 Task: Add team members to the newly created team and define their roles (e.g., statistician, data scientist).
Action: Mouse moved to (113, 339)
Screenshot: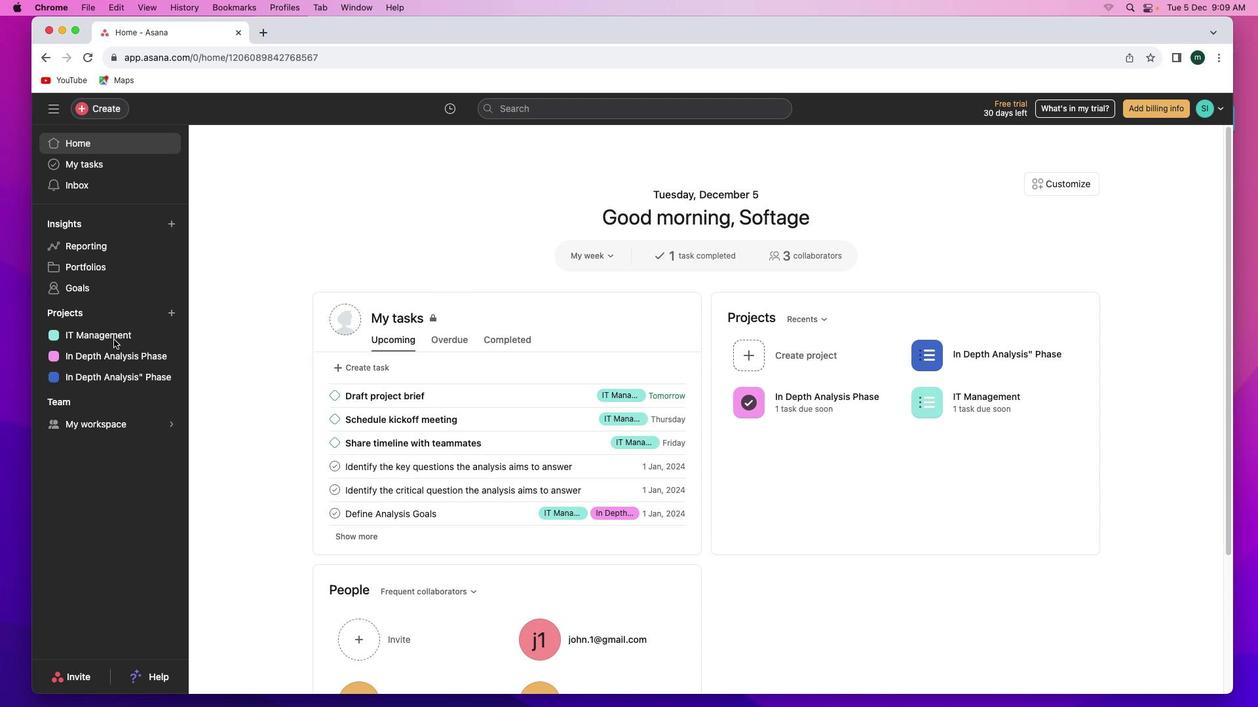 
Action: Mouse pressed left at (113, 339)
Screenshot: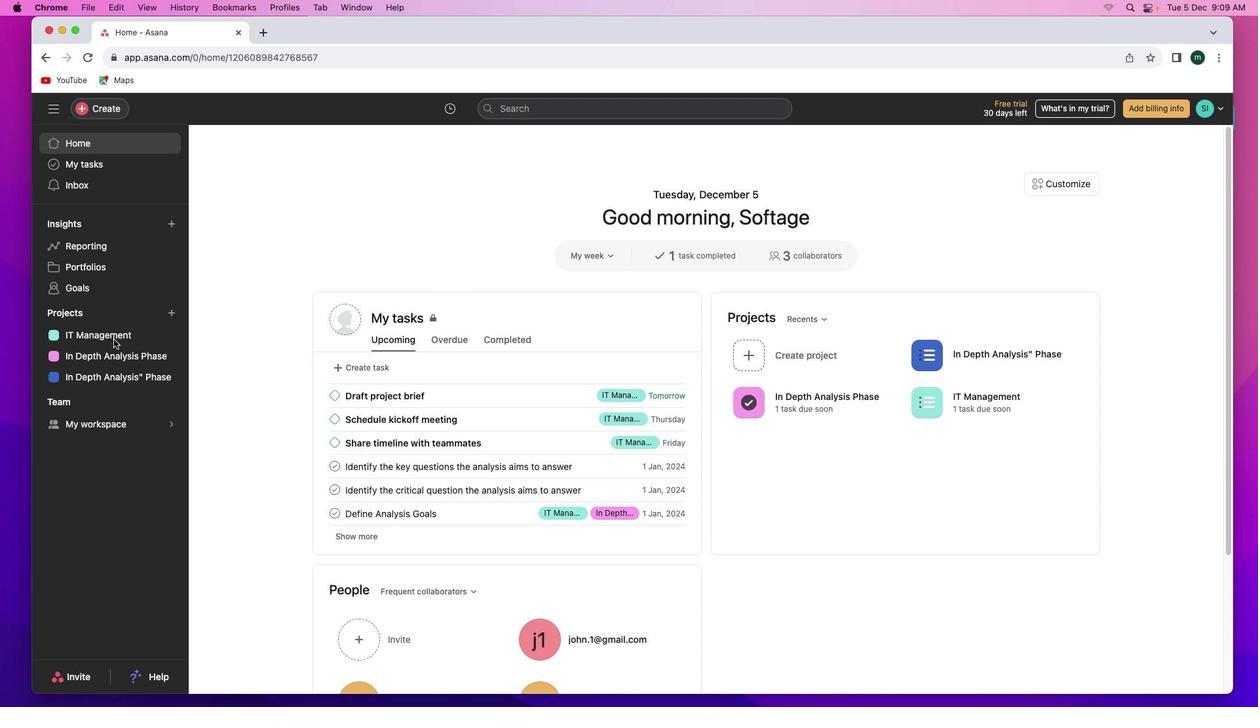 
Action: Mouse moved to (115, 340)
Screenshot: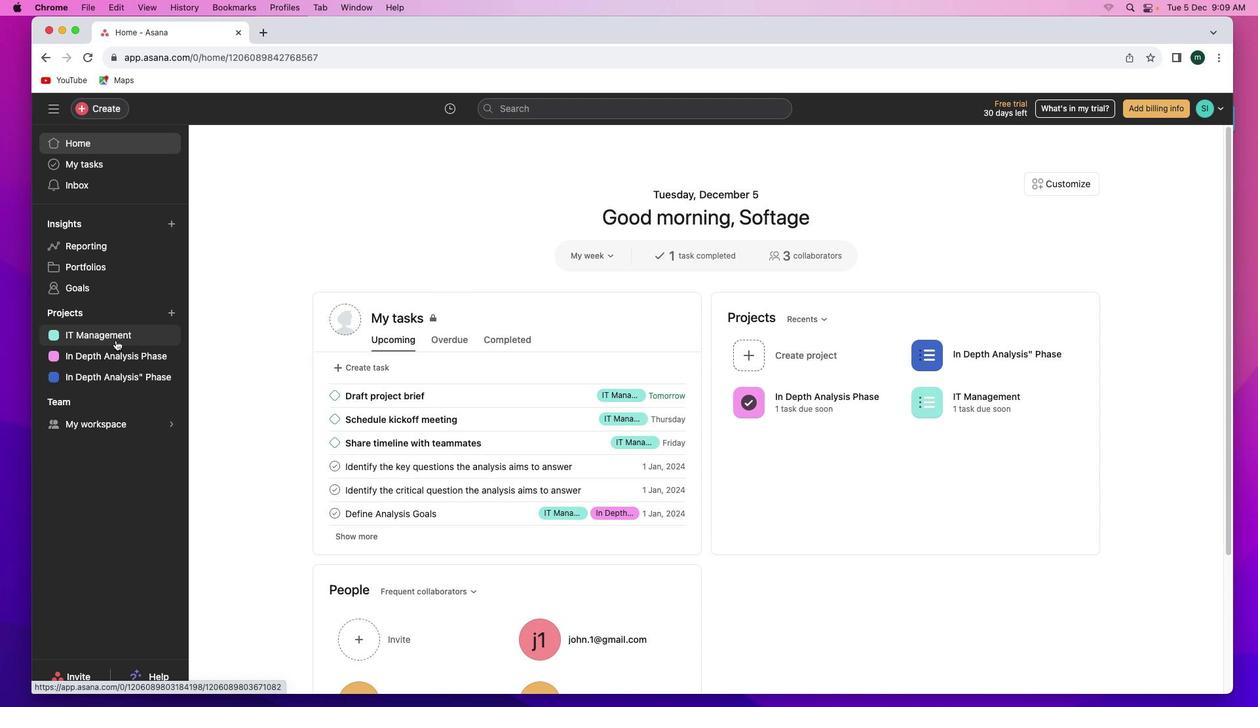 
Action: Mouse pressed left at (115, 340)
Screenshot: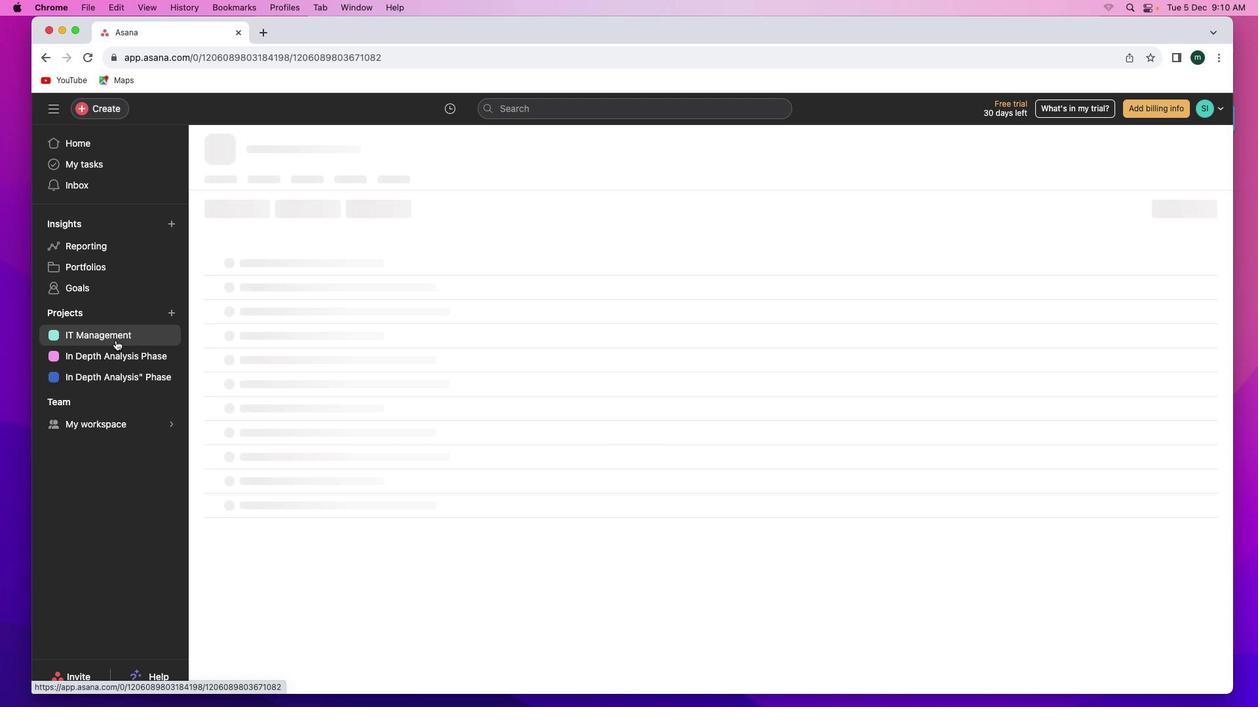
Action: Mouse moved to (240, 184)
Screenshot: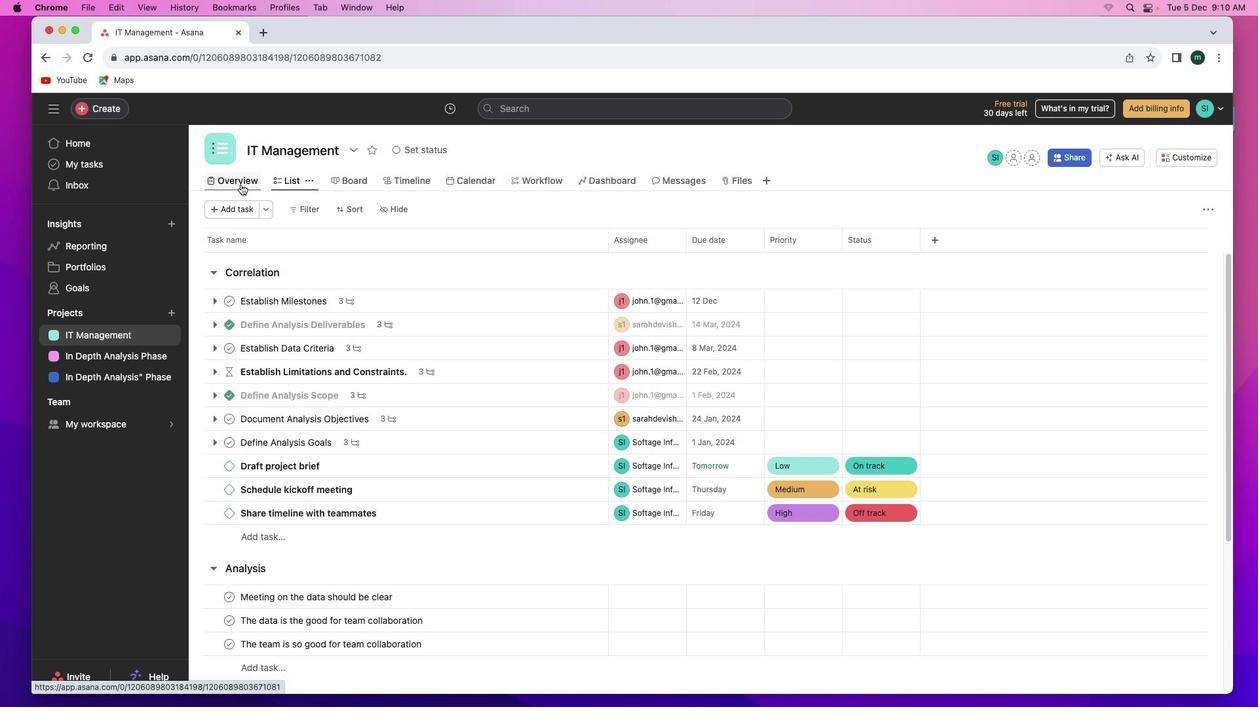 
Action: Mouse pressed left at (240, 184)
Screenshot: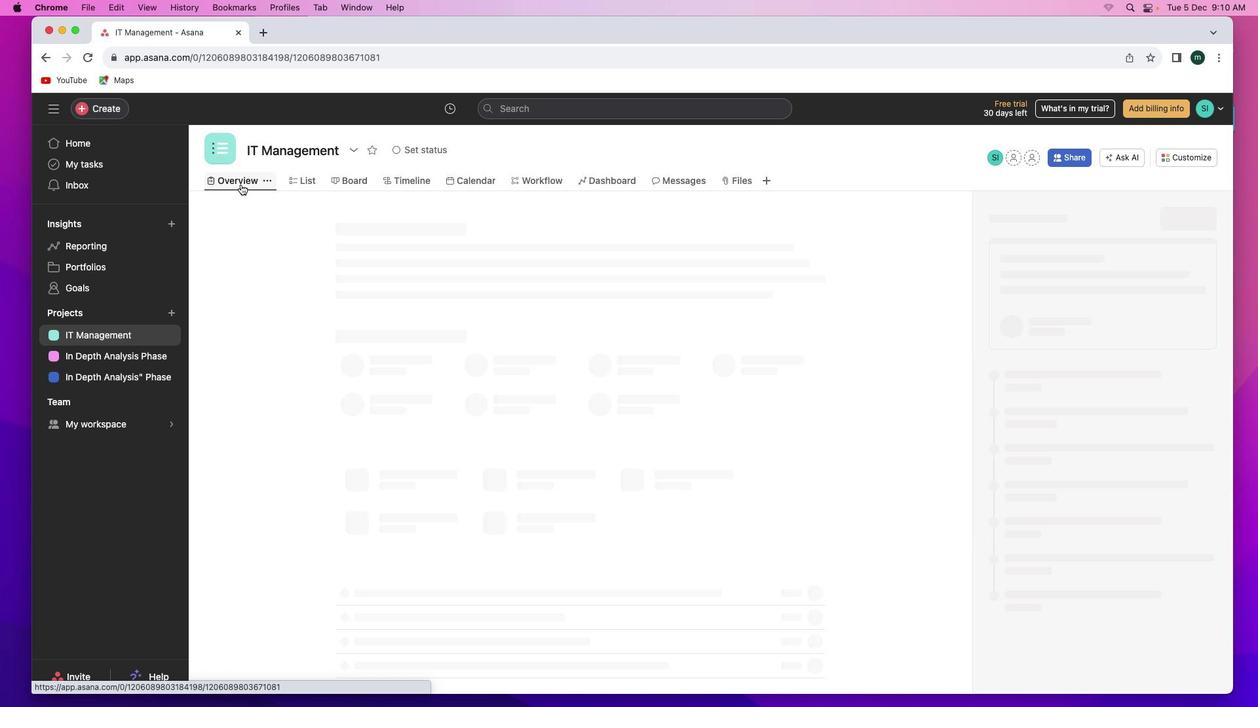 
Action: Mouse moved to (347, 417)
Screenshot: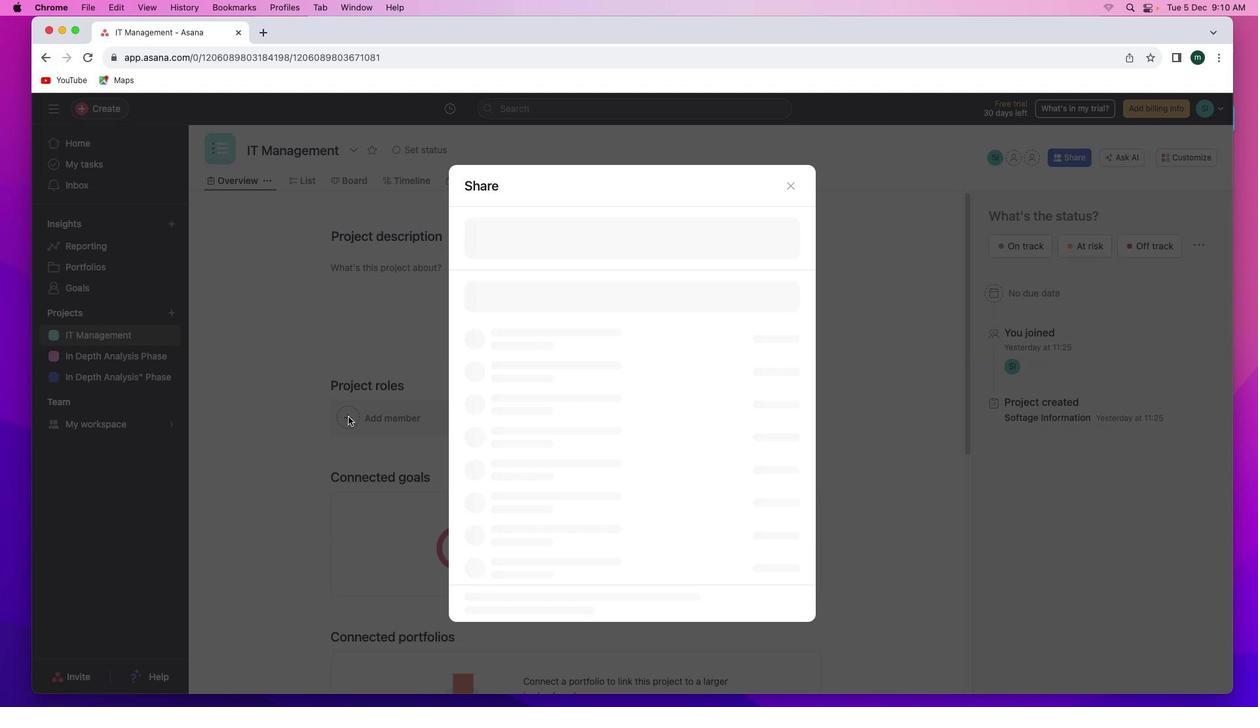 
Action: Mouse pressed left at (347, 417)
Screenshot: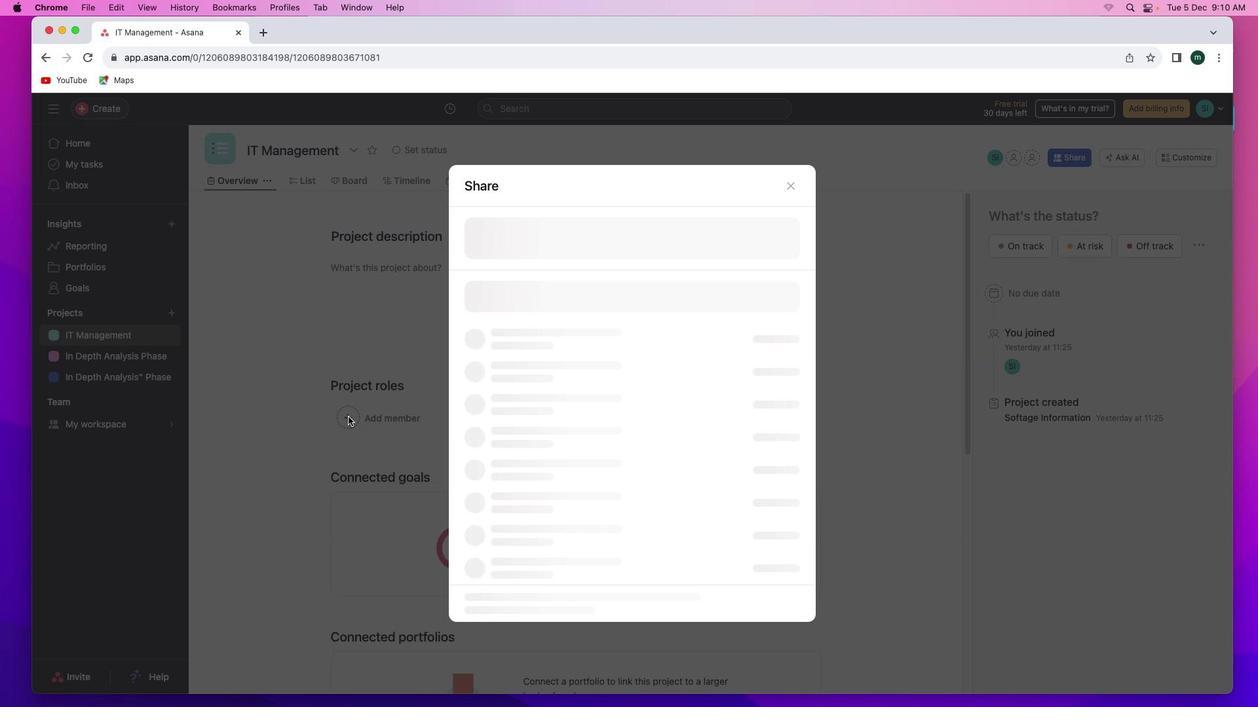 
Action: Mouse moved to (520, 347)
Screenshot: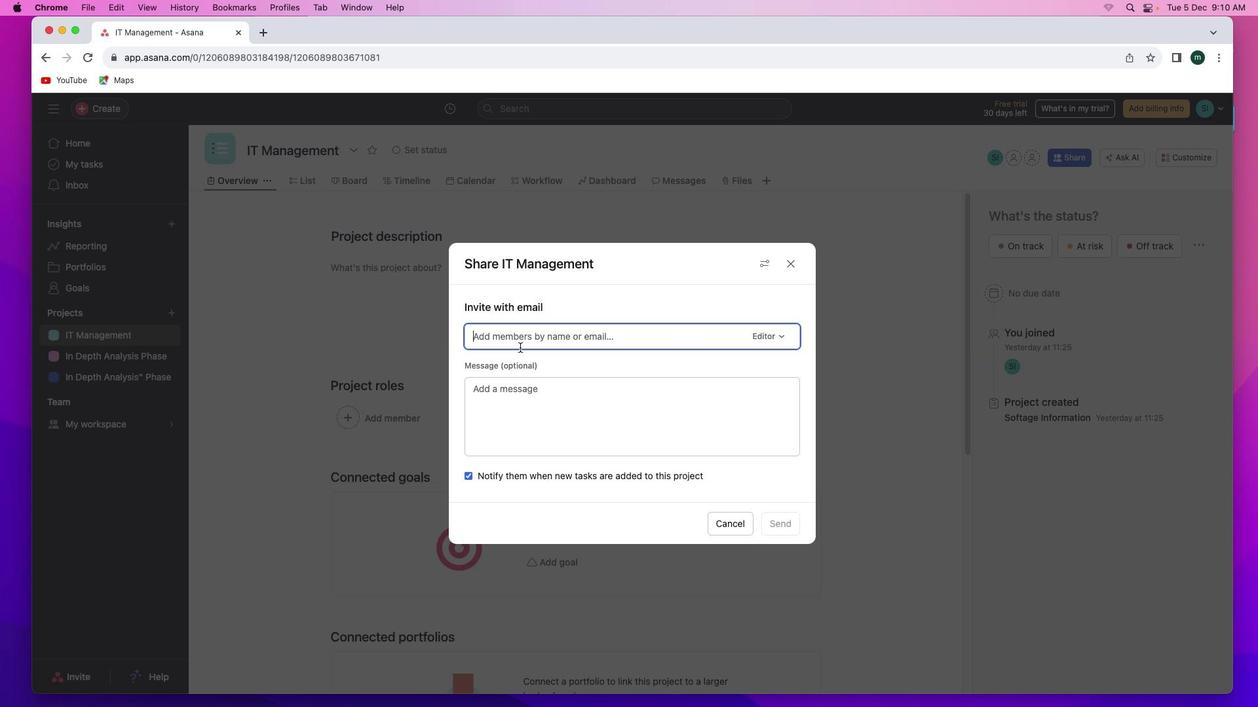 
Action: Mouse pressed left at (520, 347)
Screenshot: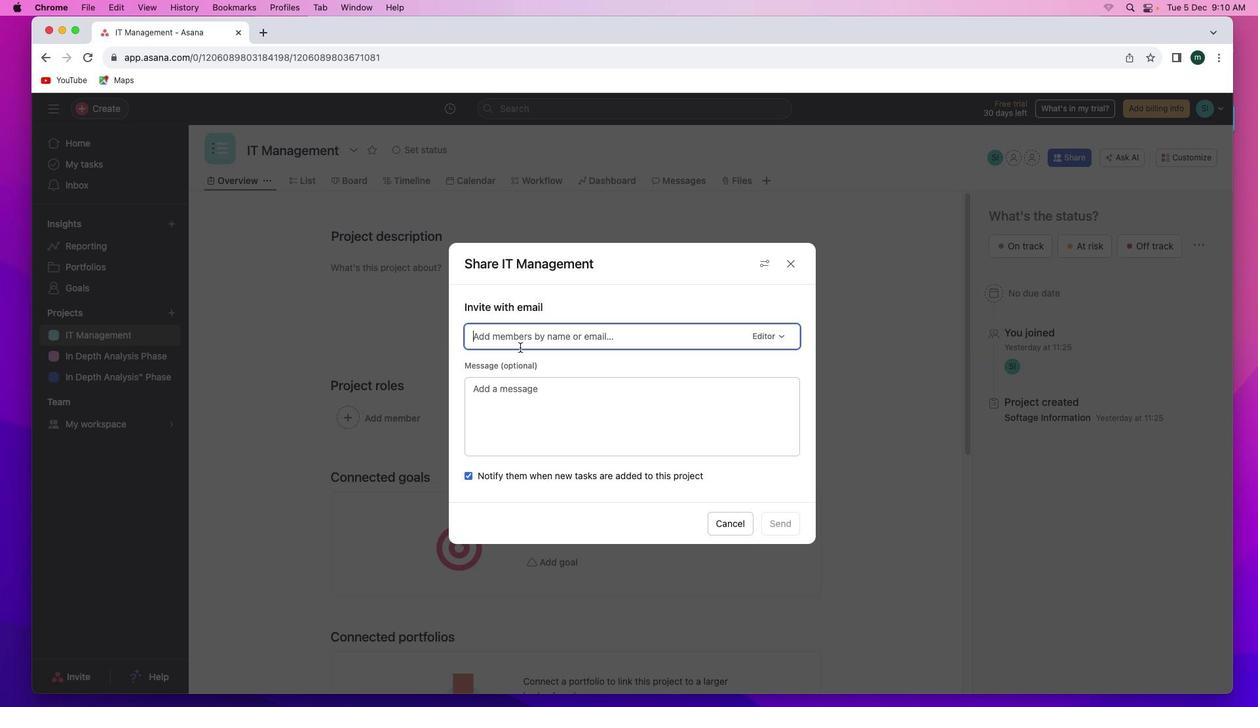 
Action: Mouse moved to (522, 339)
Screenshot: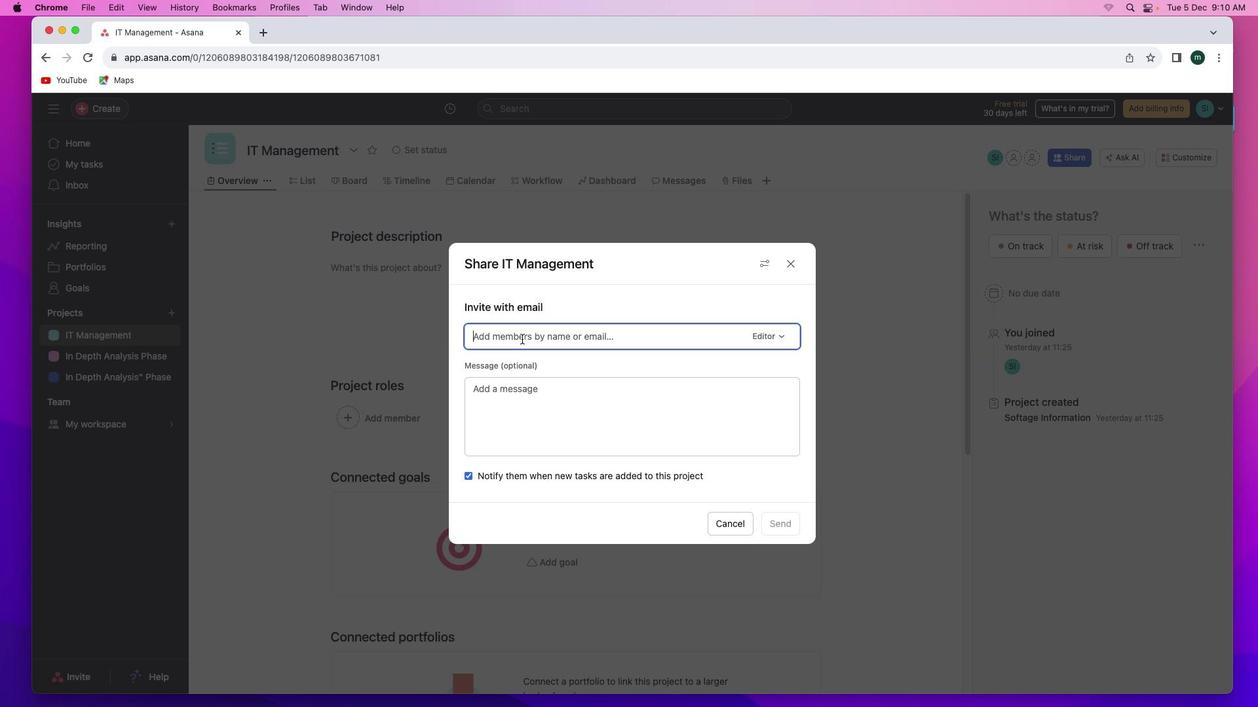 
Action: Key pressed 's''o''f''t''a''g''e''.''1'Key.shift'@''s''o''f''t''a''g''e''.''n''e''t'
Screenshot: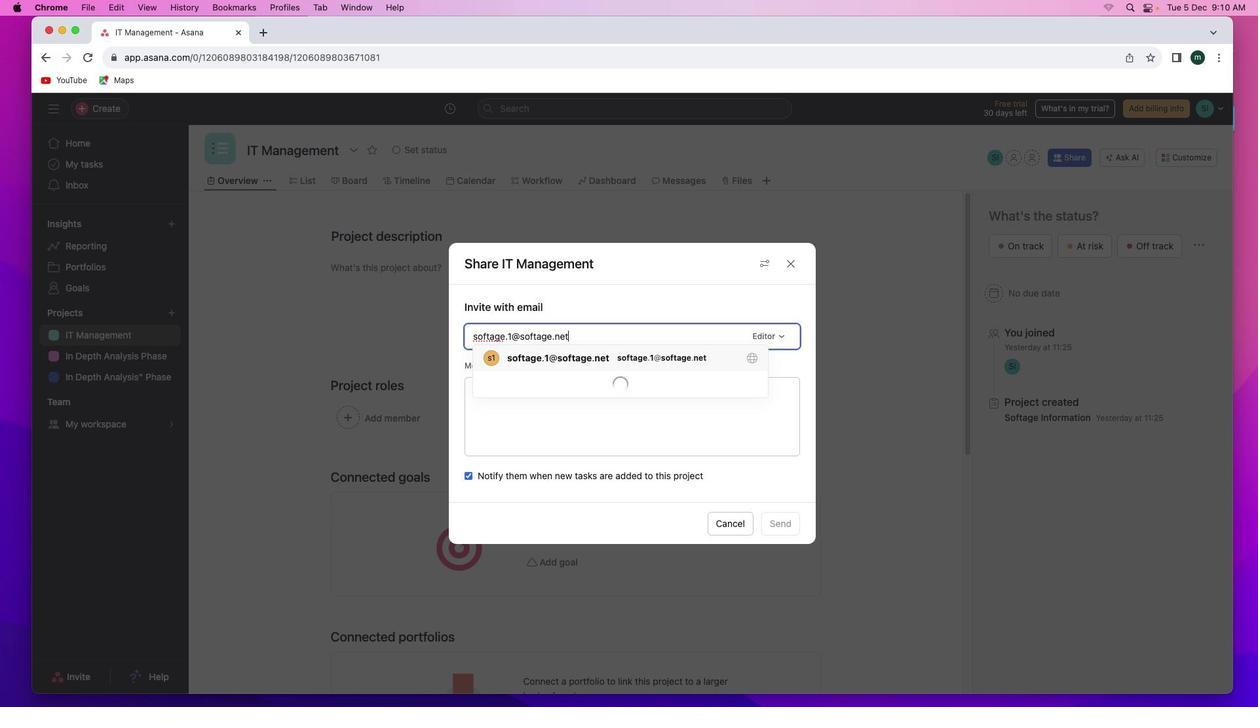 
Action: Mouse moved to (540, 363)
Screenshot: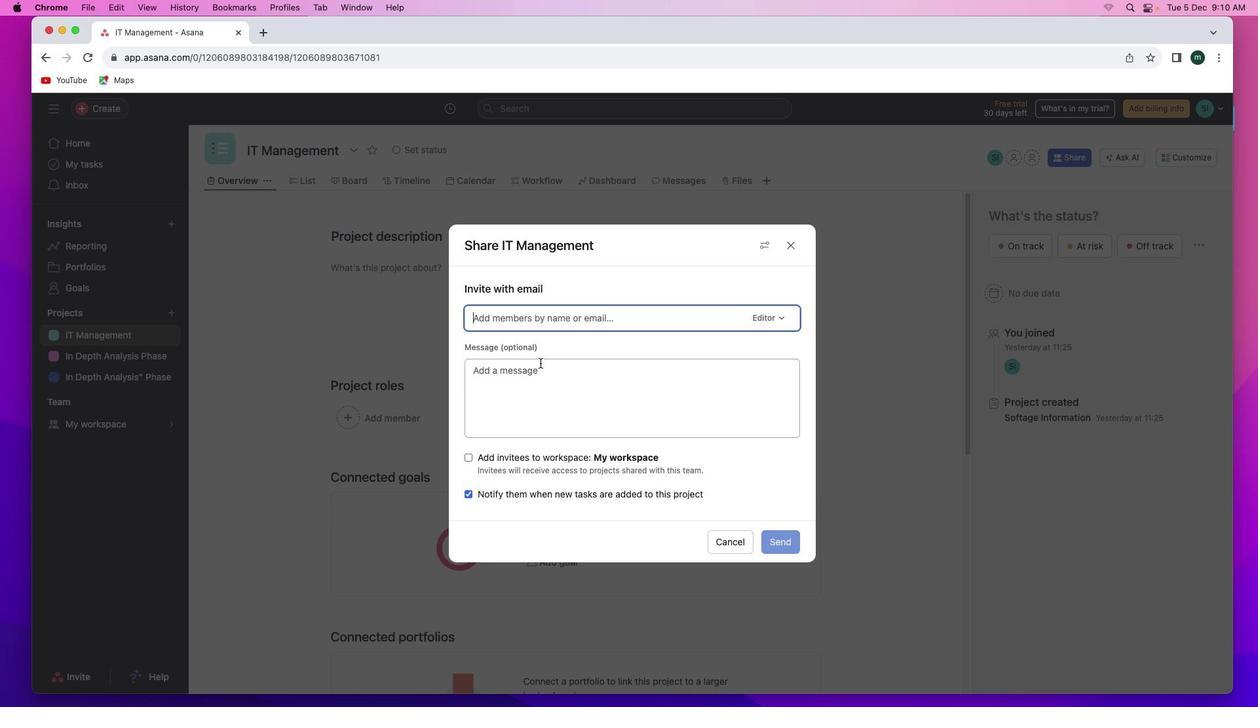 
Action: Mouse pressed left at (540, 363)
Screenshot: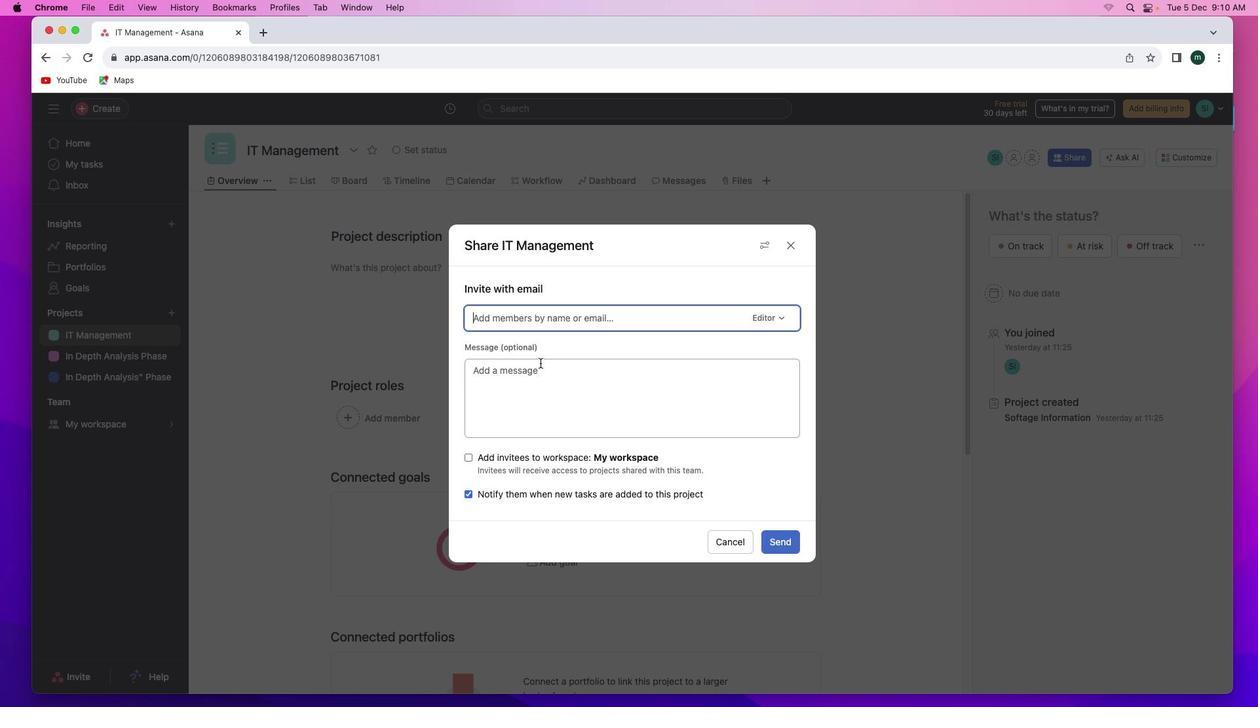 
Action: Mouse moved to (793, 551)
Screenshot: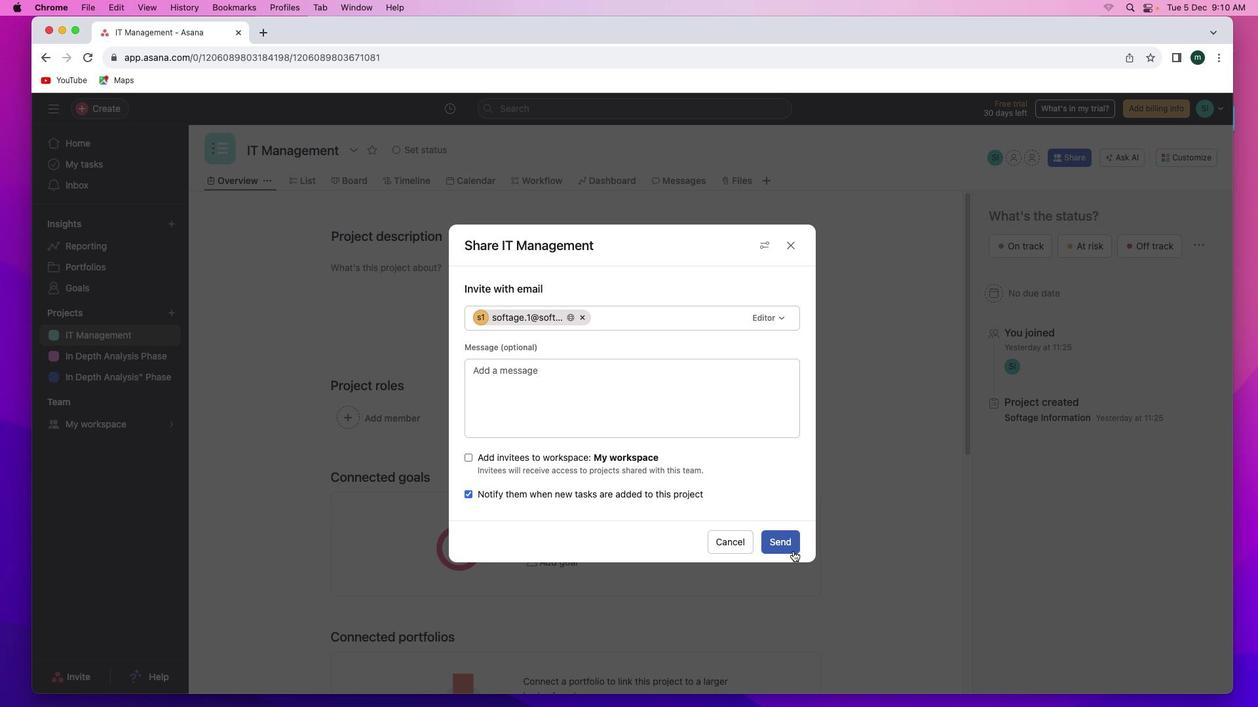 
Action: Mouse pressed left at (793, 551)
Screenshot: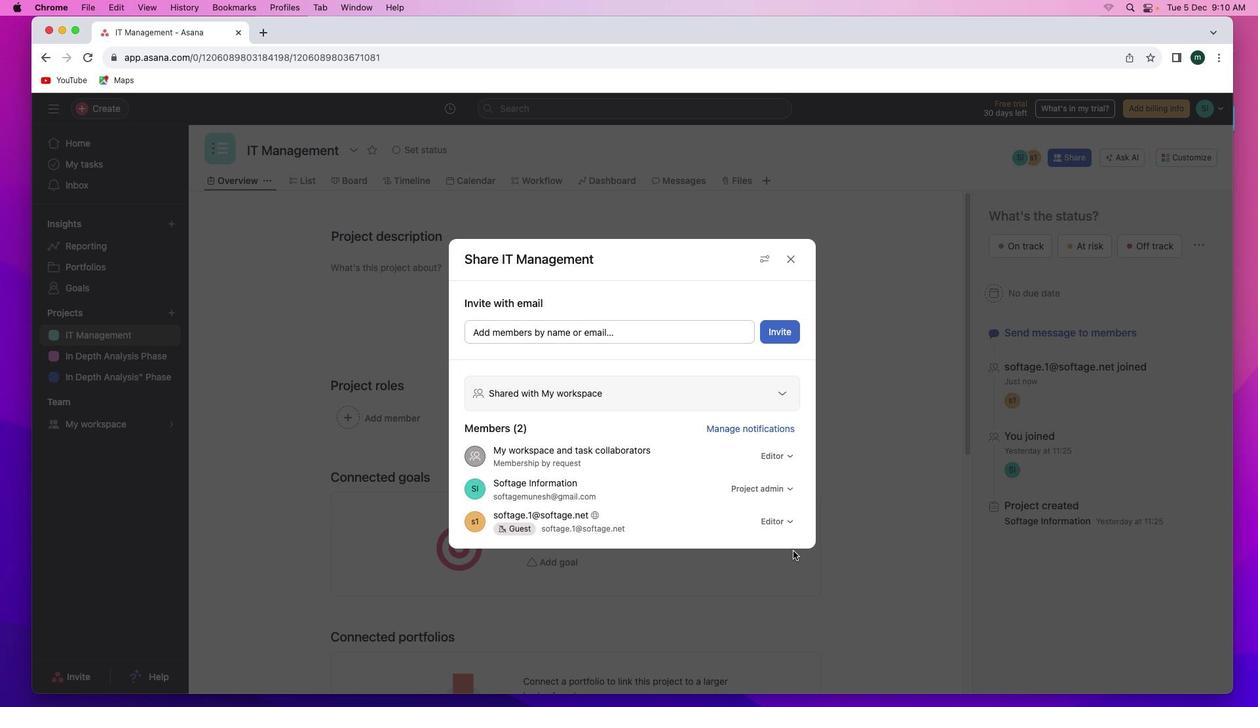 
Action: Mouse moved to (856, 367)
Screenshot: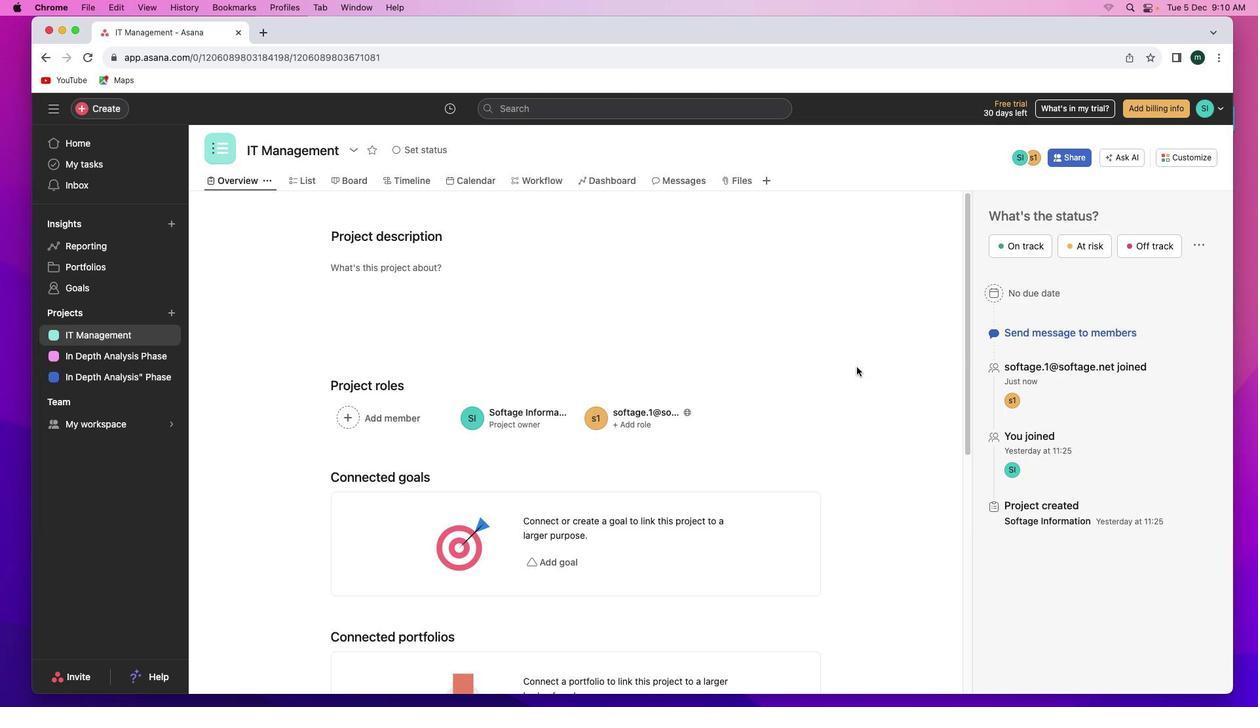 
Action: Mouse pressed left at (856, 367)
Screenshot: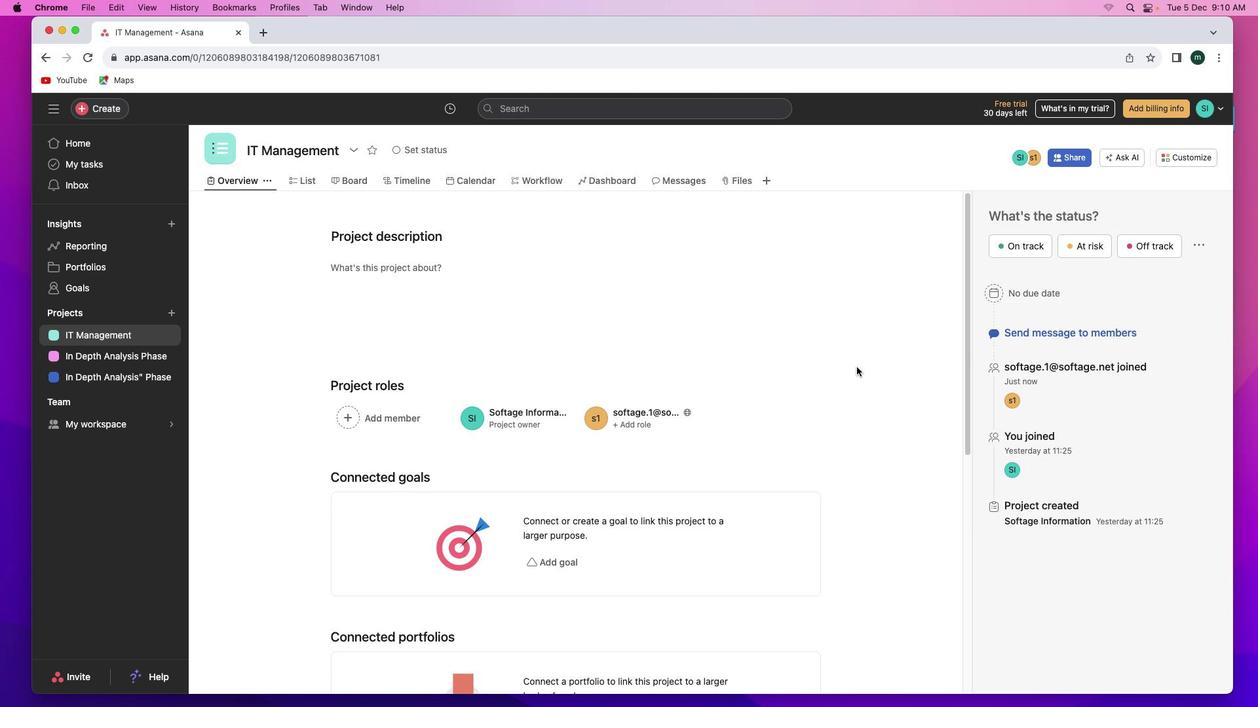 
Action: Mouse moved to (638, 425)
Screenshot: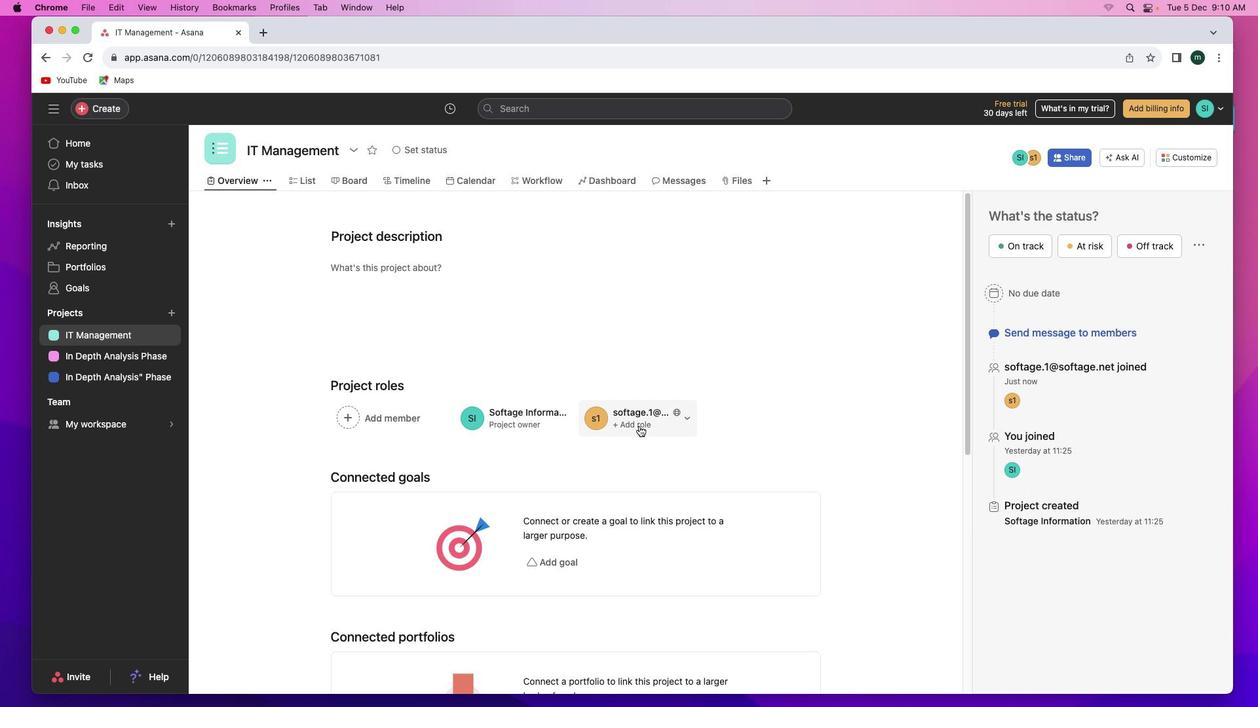 
Action: Mouse pressed left at (638, 425)
Screenshot: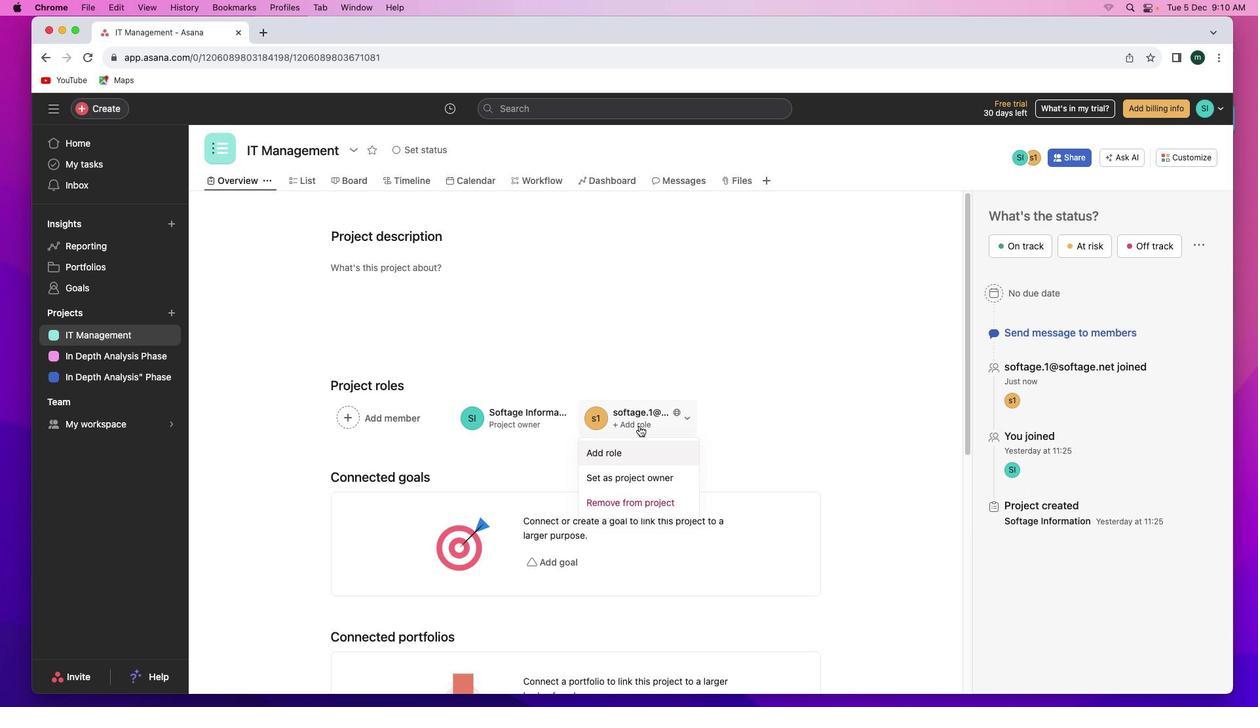
Action: Mouse moved to (637, 458)
Screenshot: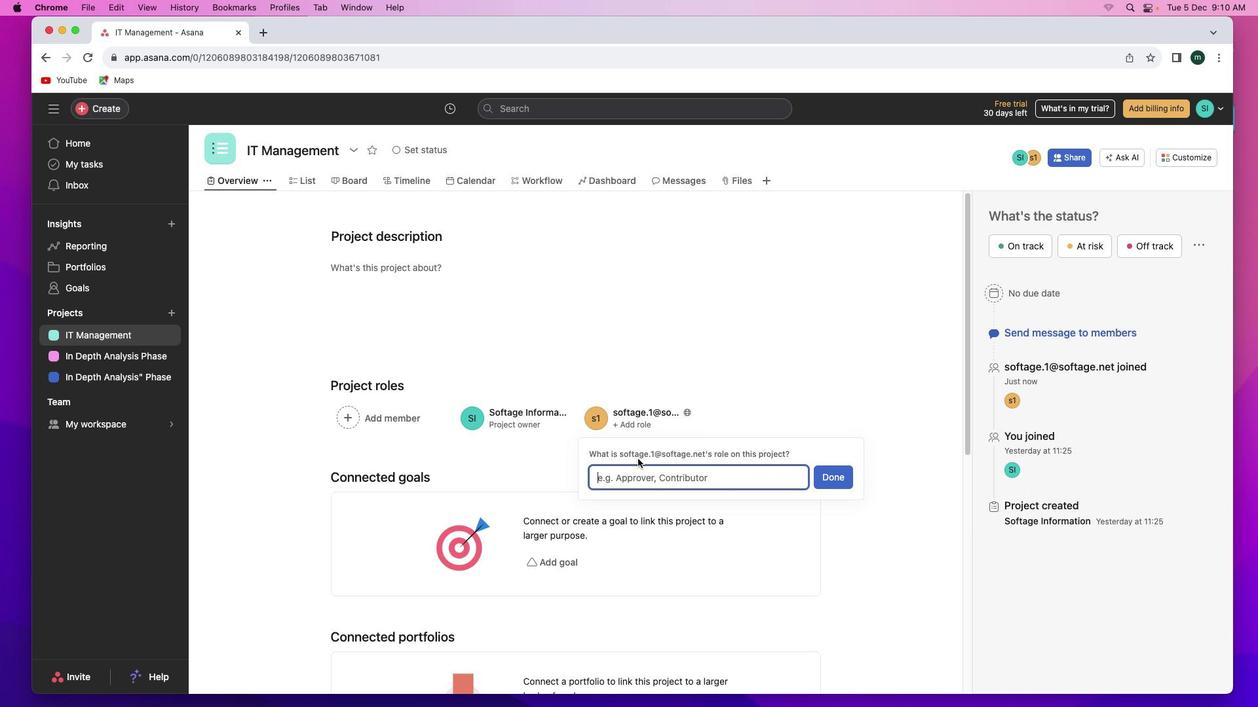 
Action: Mouse pressed left at (637, 458)
Screenshot: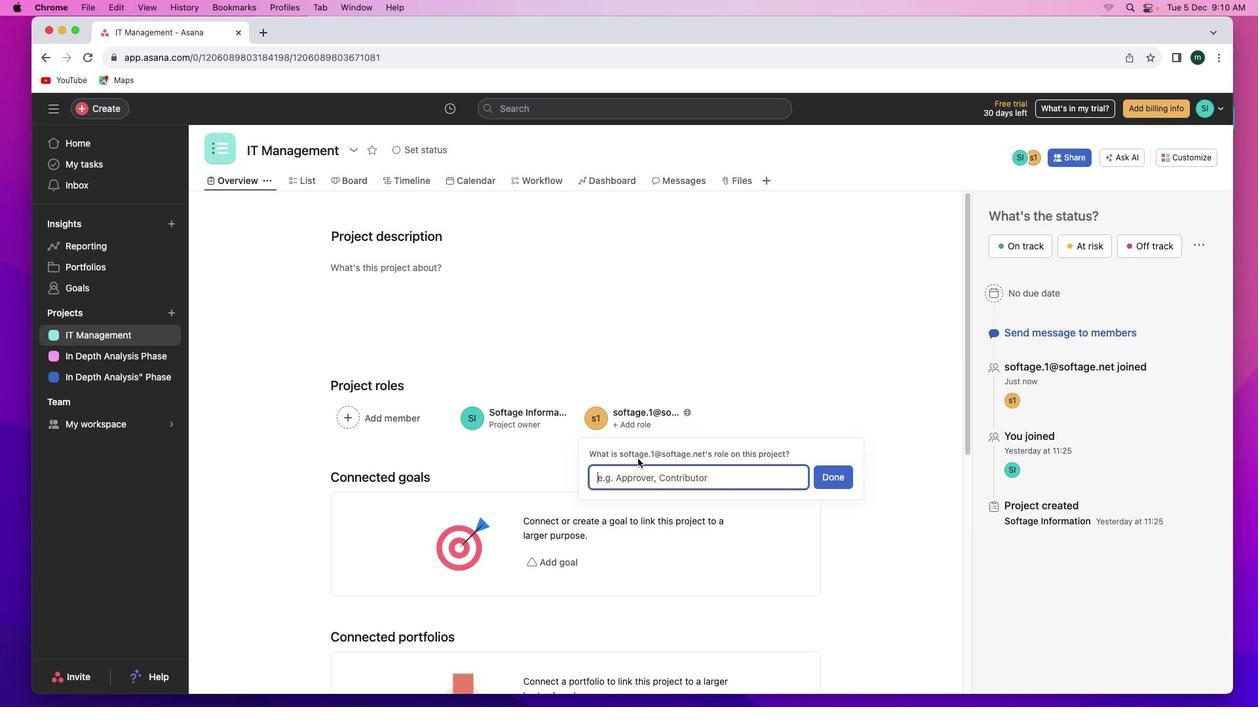 
Action: Mouse moved to (661, 480)
Screenshot: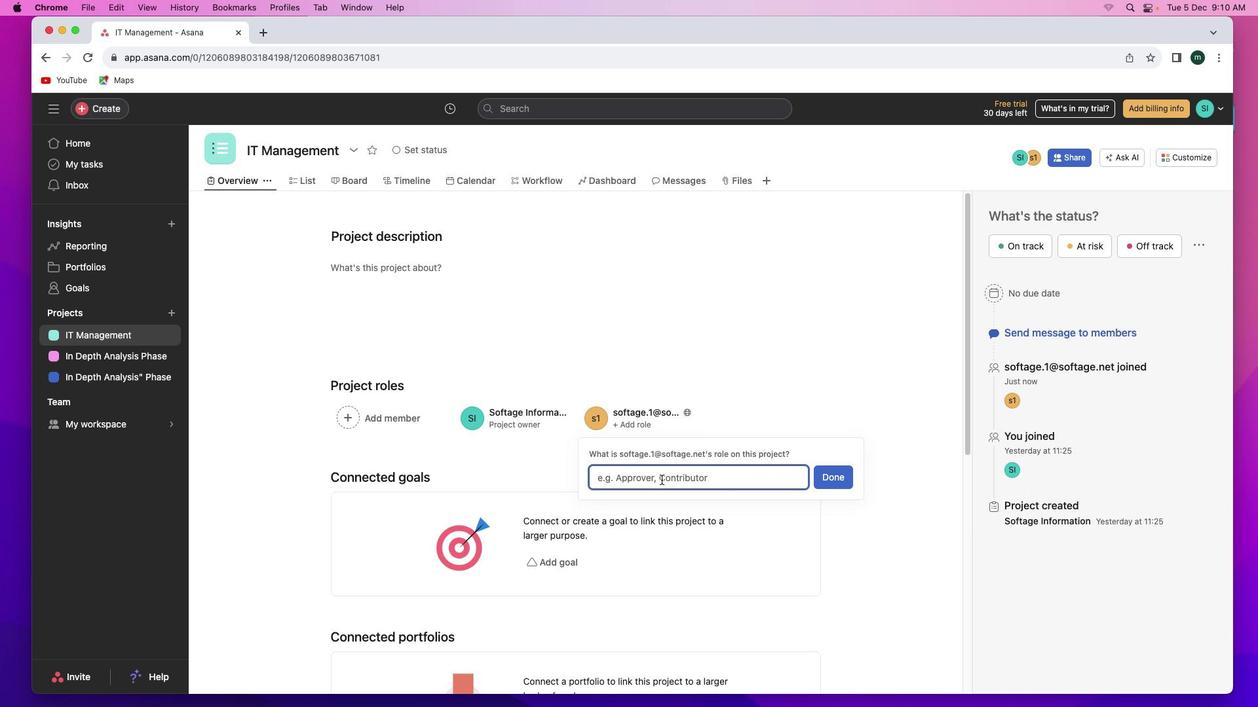 
Action: Mouse pressed left at (661, 480)
Screenshot: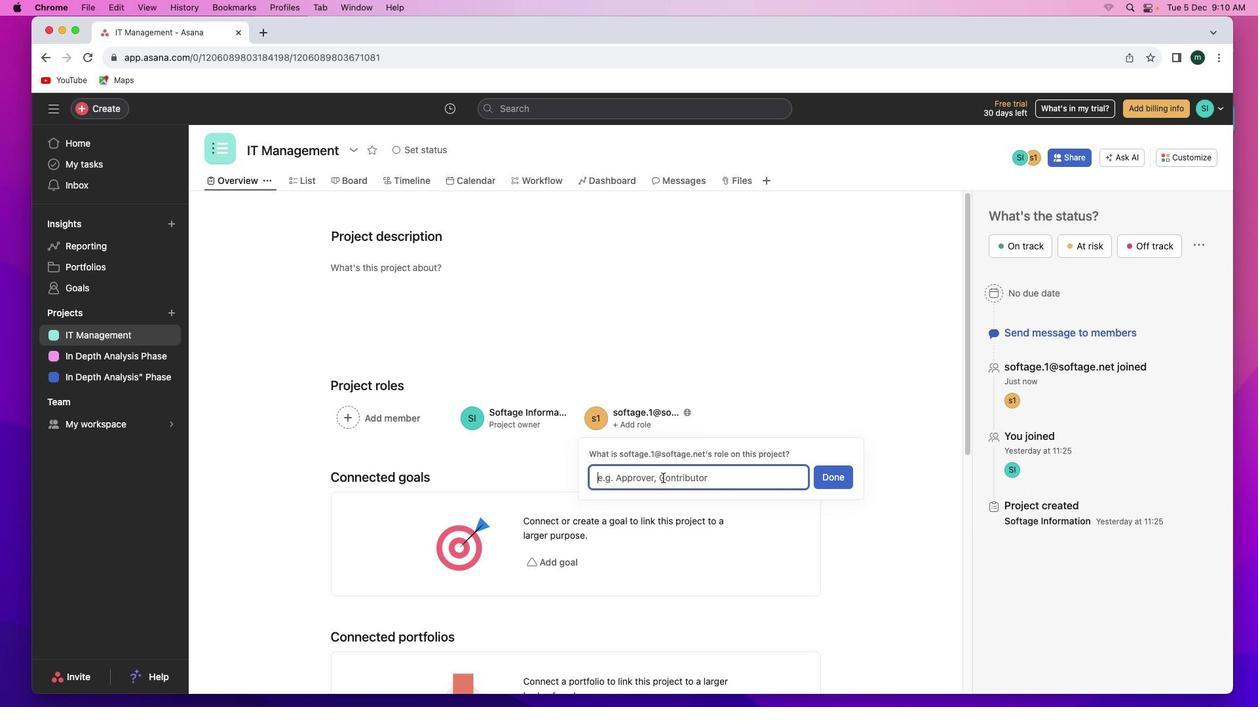 
Action: Mouse moved to (664, 473)
Screenshot: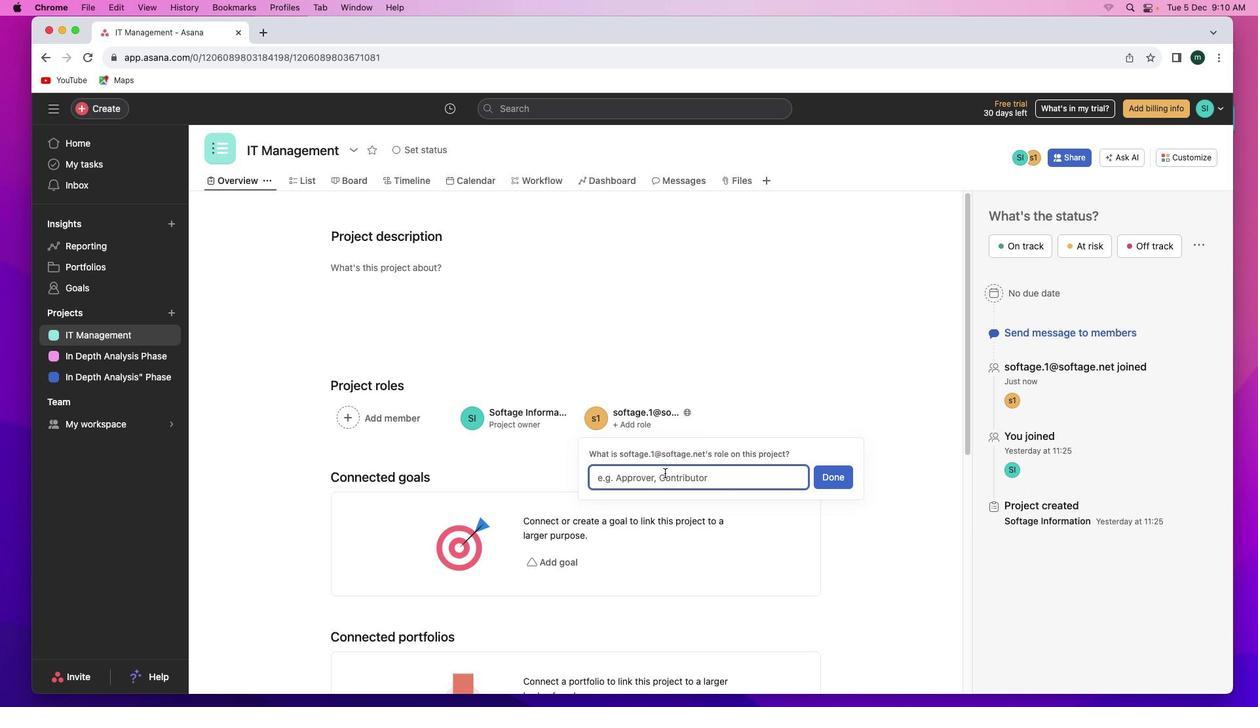
Action: Key pressed Key.shift'S''t''a''t''i''s''t''i''c''i''a''n'
Screenshot: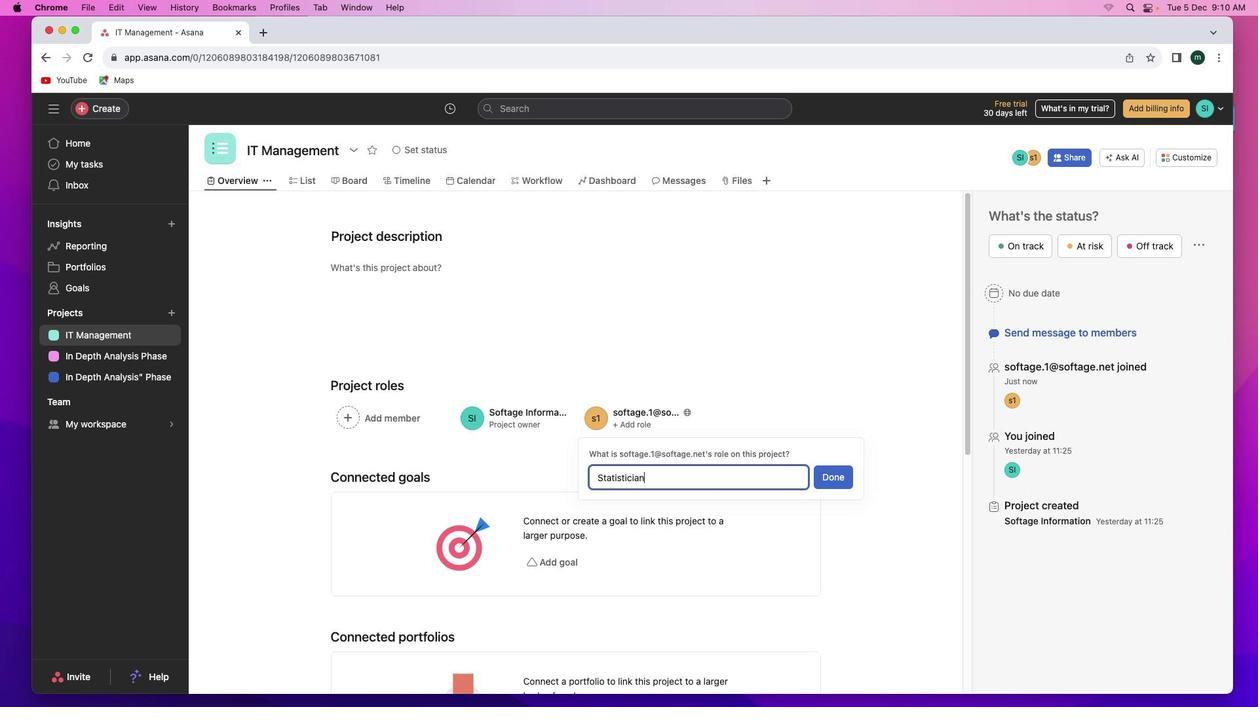 
Action: Mouse moved to (826, 483)
Screenshot: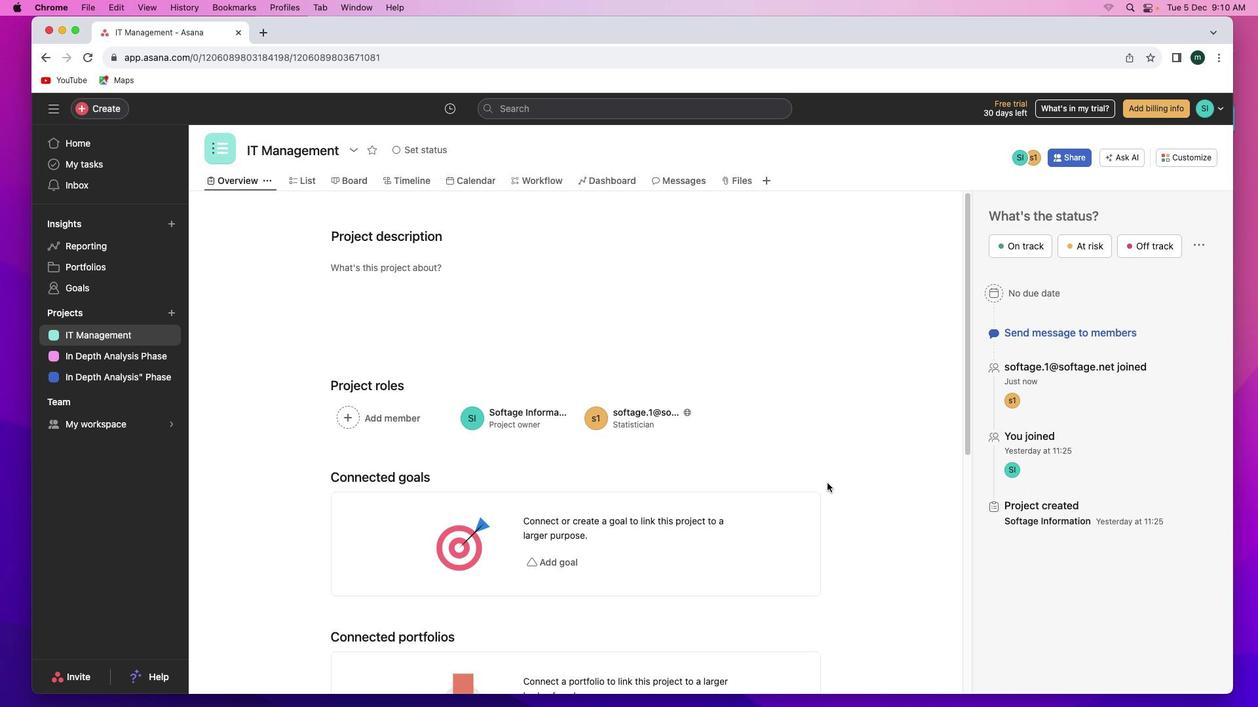 
Action: Mouse pressed left at (826, 483)
Screenshot: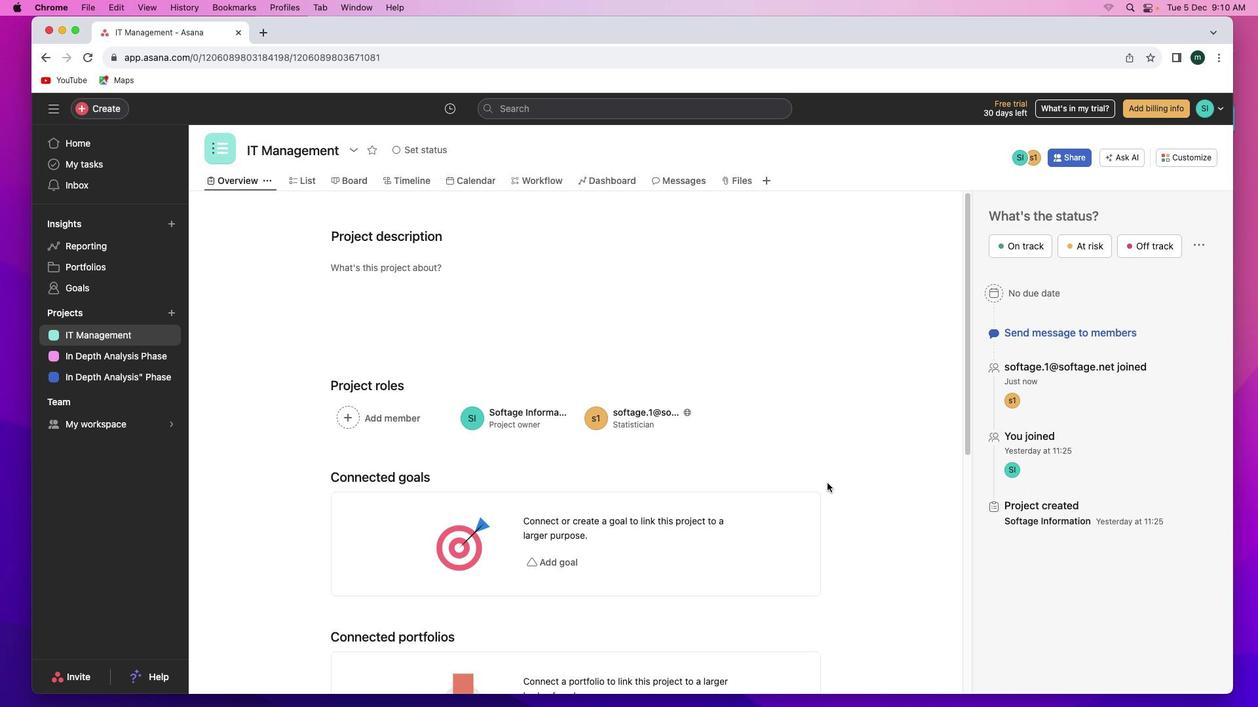 
Action: Mouse moved to (378, 419)
Screenshot: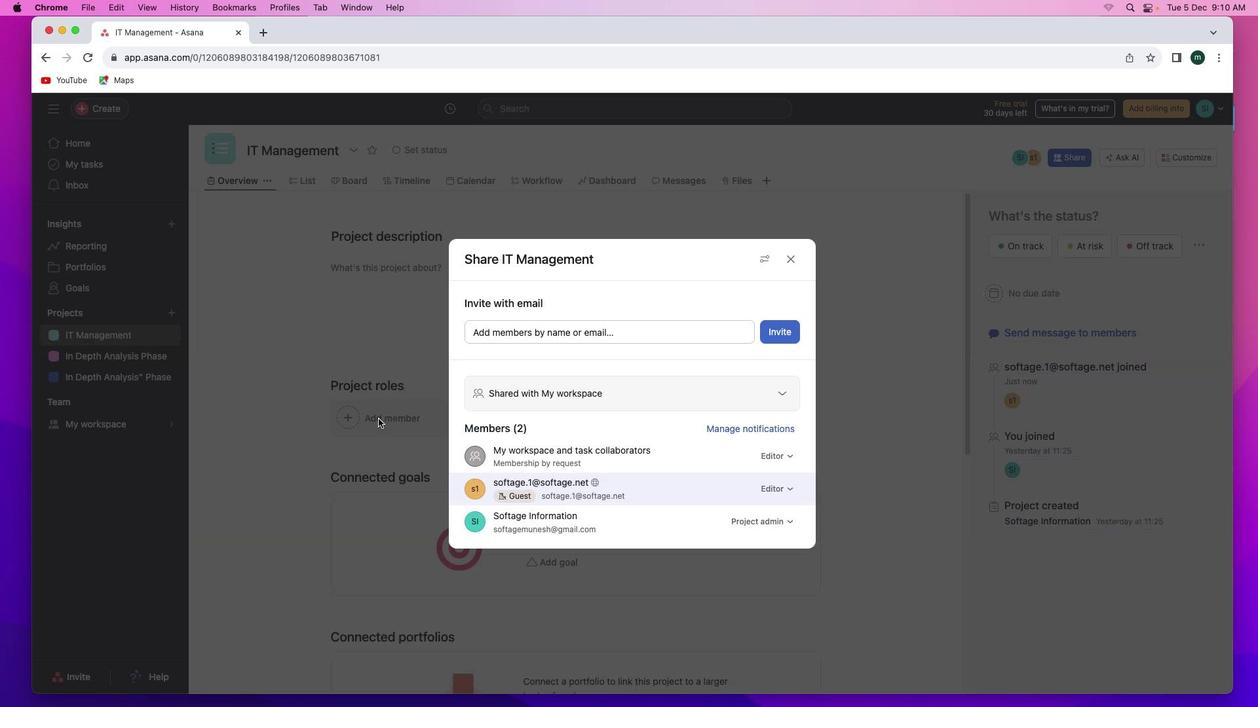 
Action: Mouse pressed left at (378, 419)
Screenshot: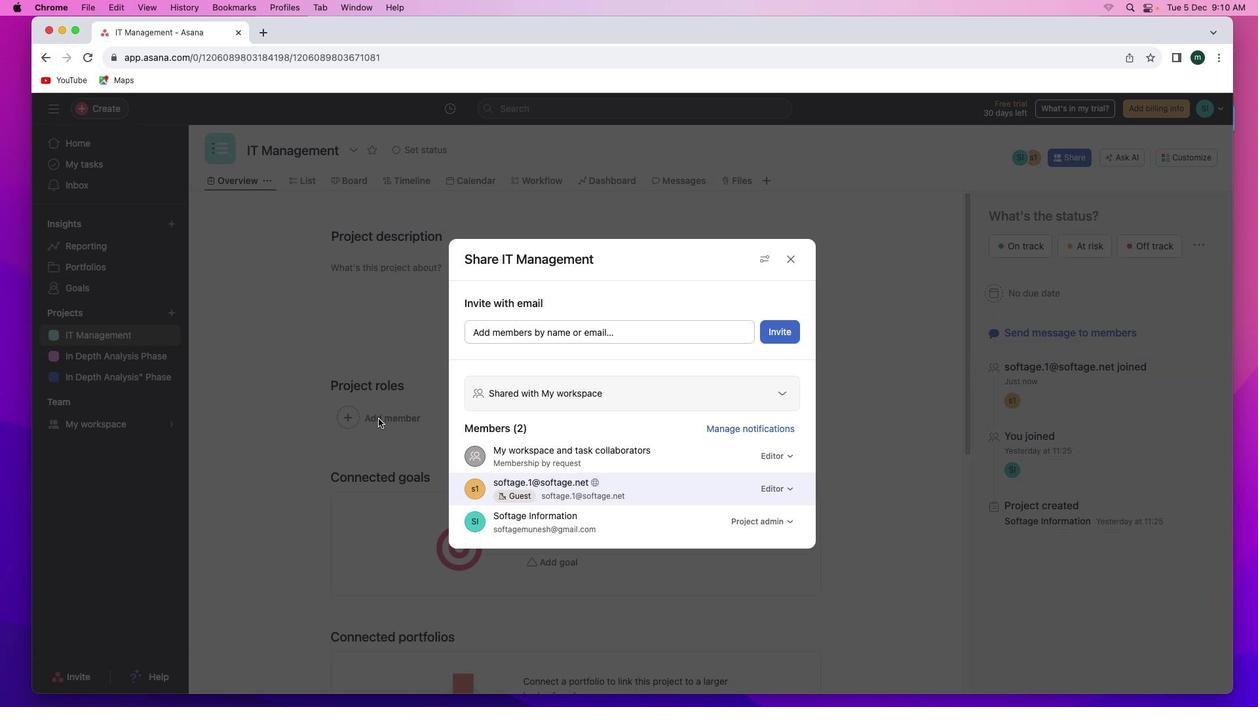 
Action: Mouse moved to (545, 332)
Screenshot: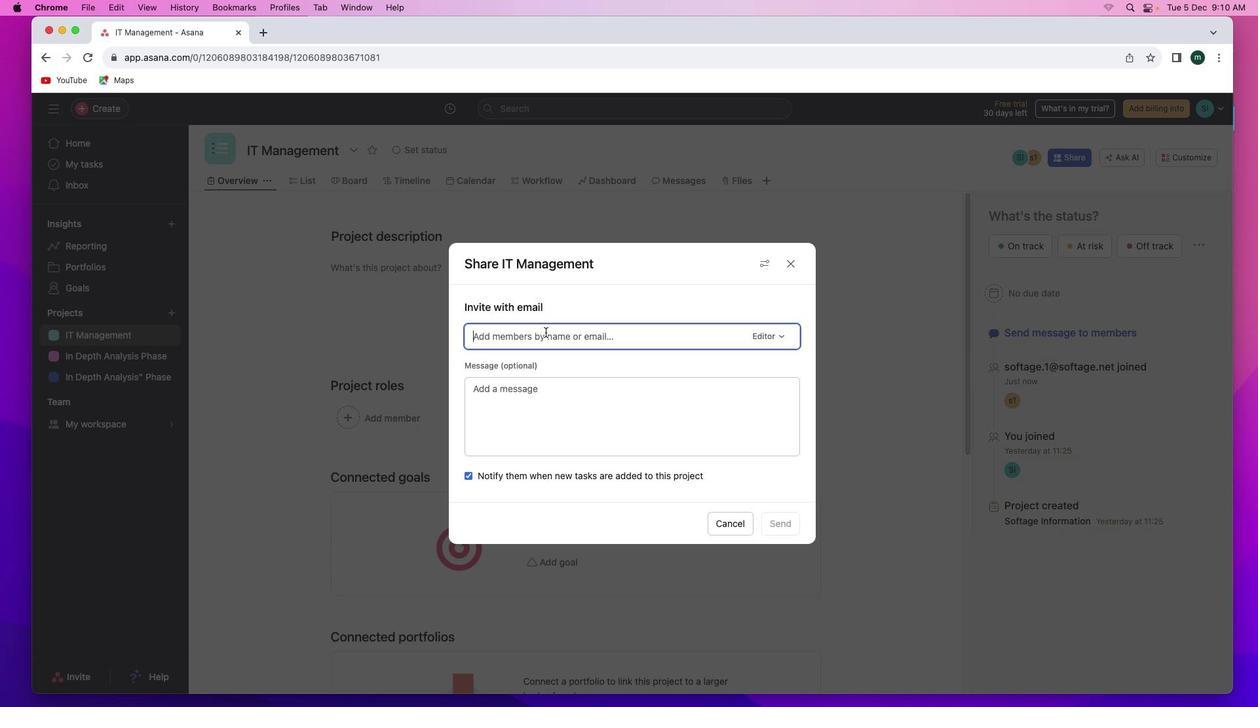 
Action: Mouse pressed left at (545, 332)
Screenshot: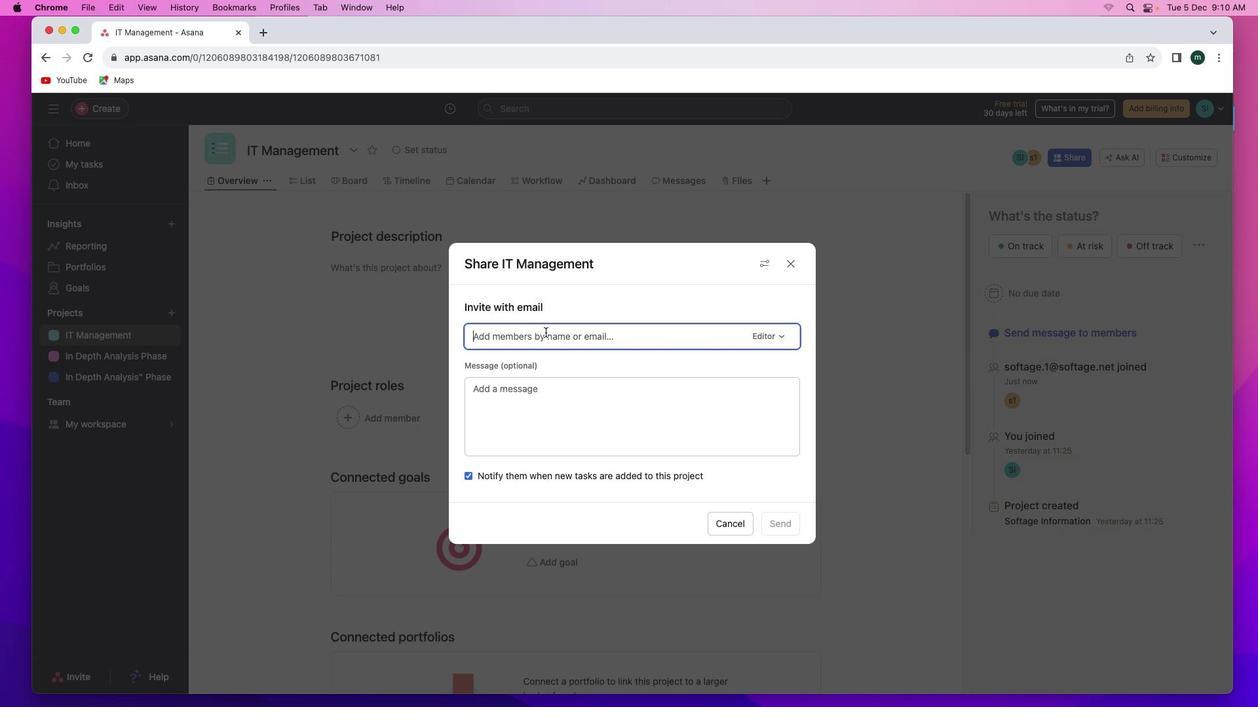 
Action: Mouse moved to (545, 332)
Screenshot: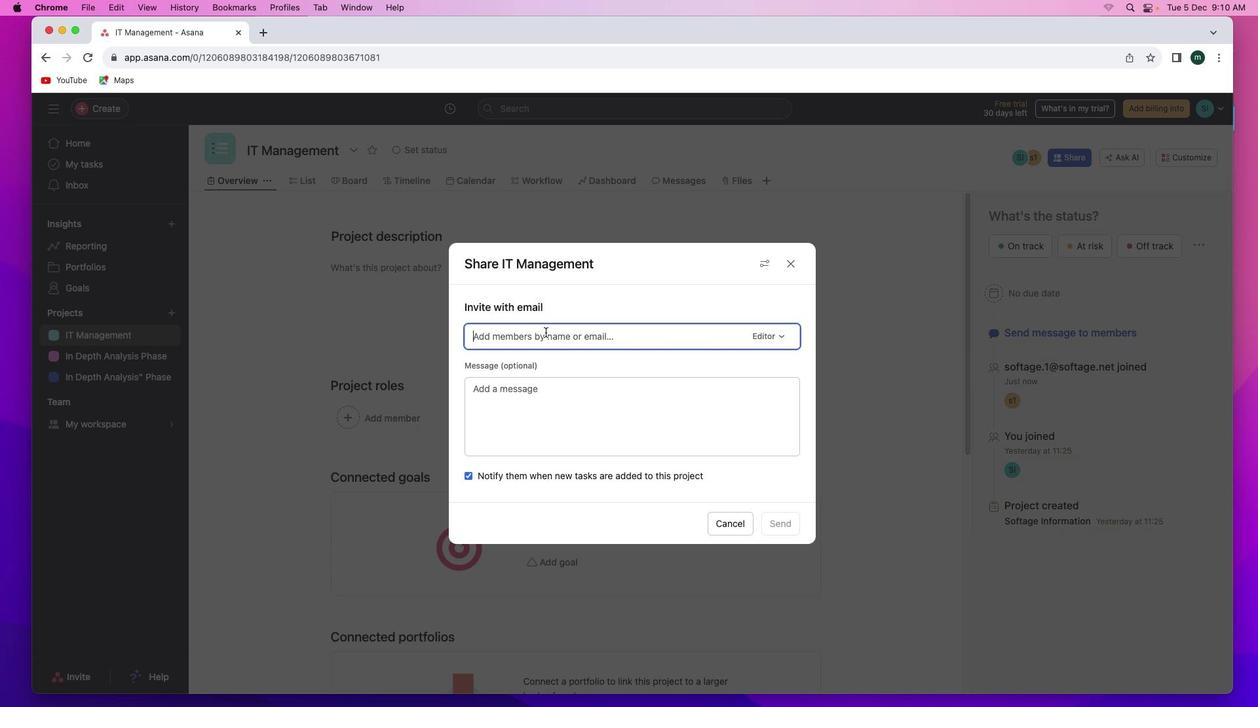 
Action: Key pressed 's''s'Key.backspace'a''r''a''h''d''e''v''i''s'
Screenshot: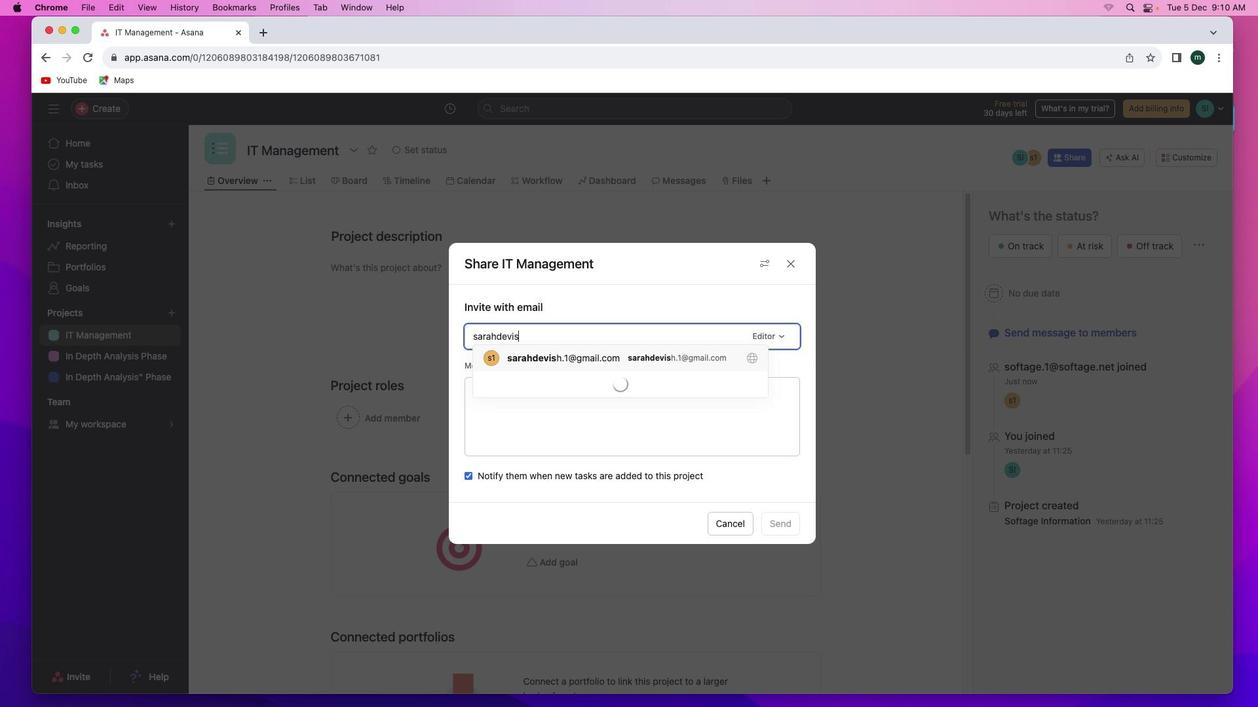 
Action: Mouse moved to (563, 359)
Screenshot: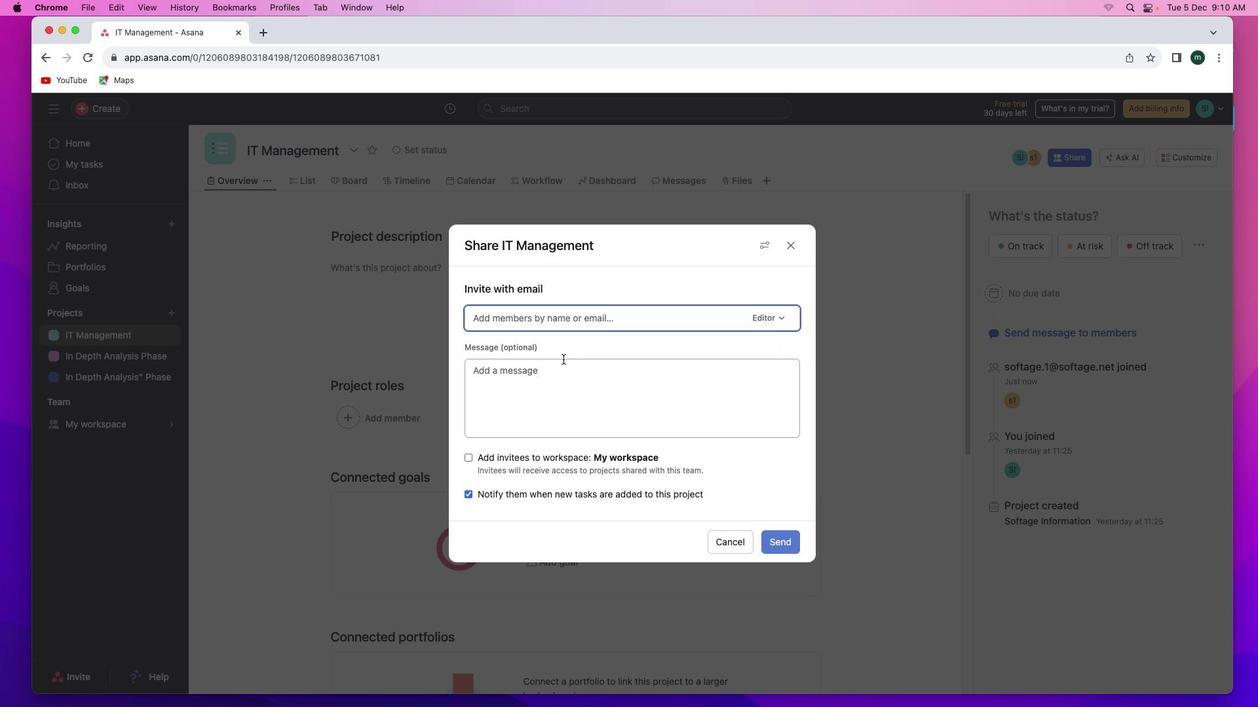 
Action: Mouse pressed left at (563, 359)
Screenshot: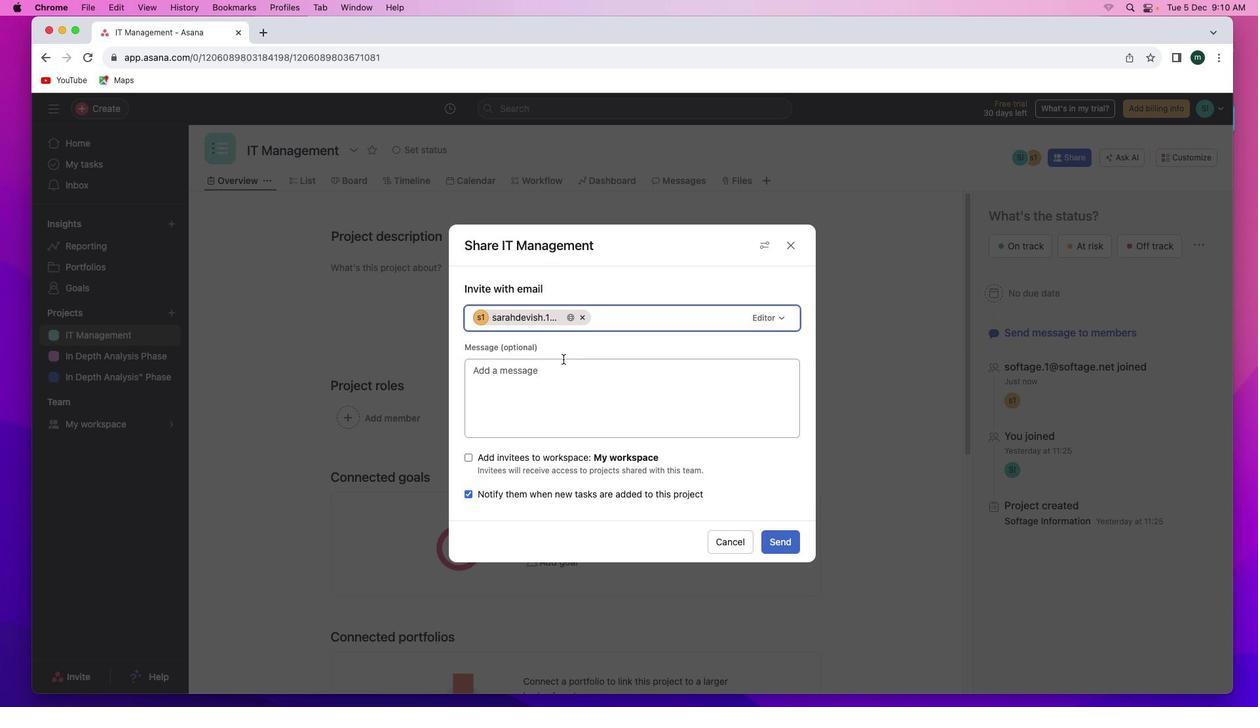 
Action: Mouse moved to (792, 534)
Screenshot: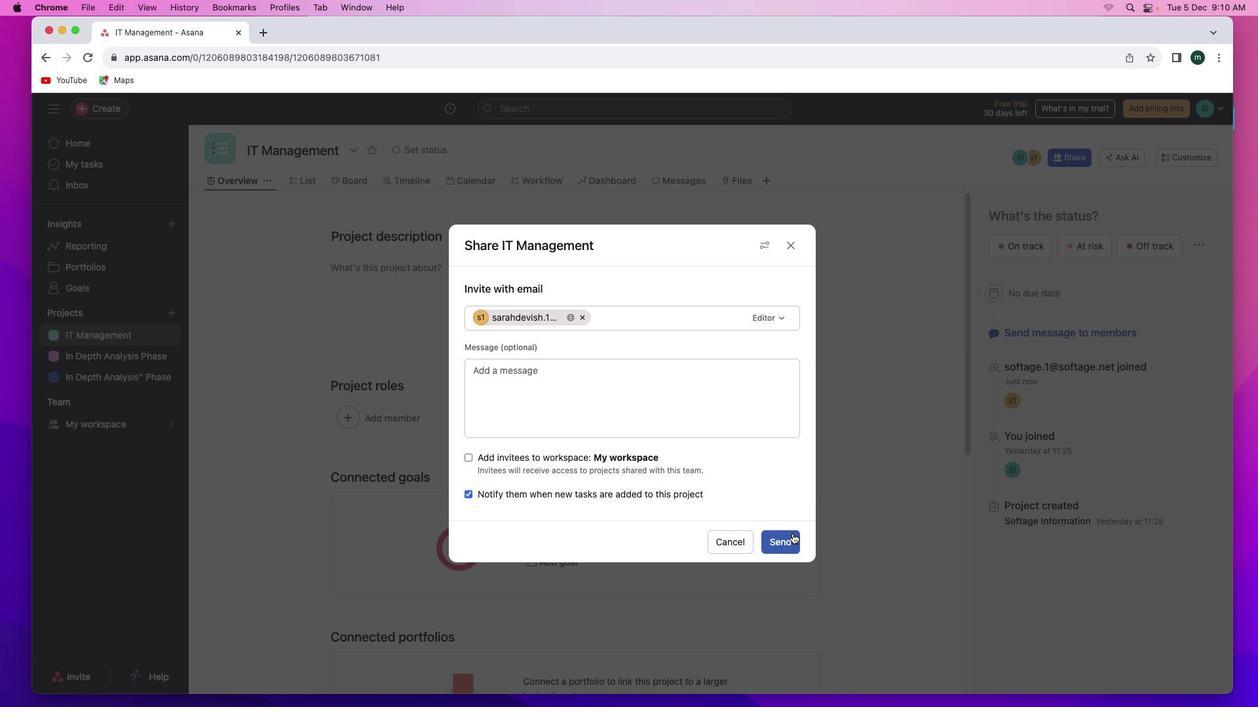 
Action: Mouse pressed left at (792, 534)
Screenshot: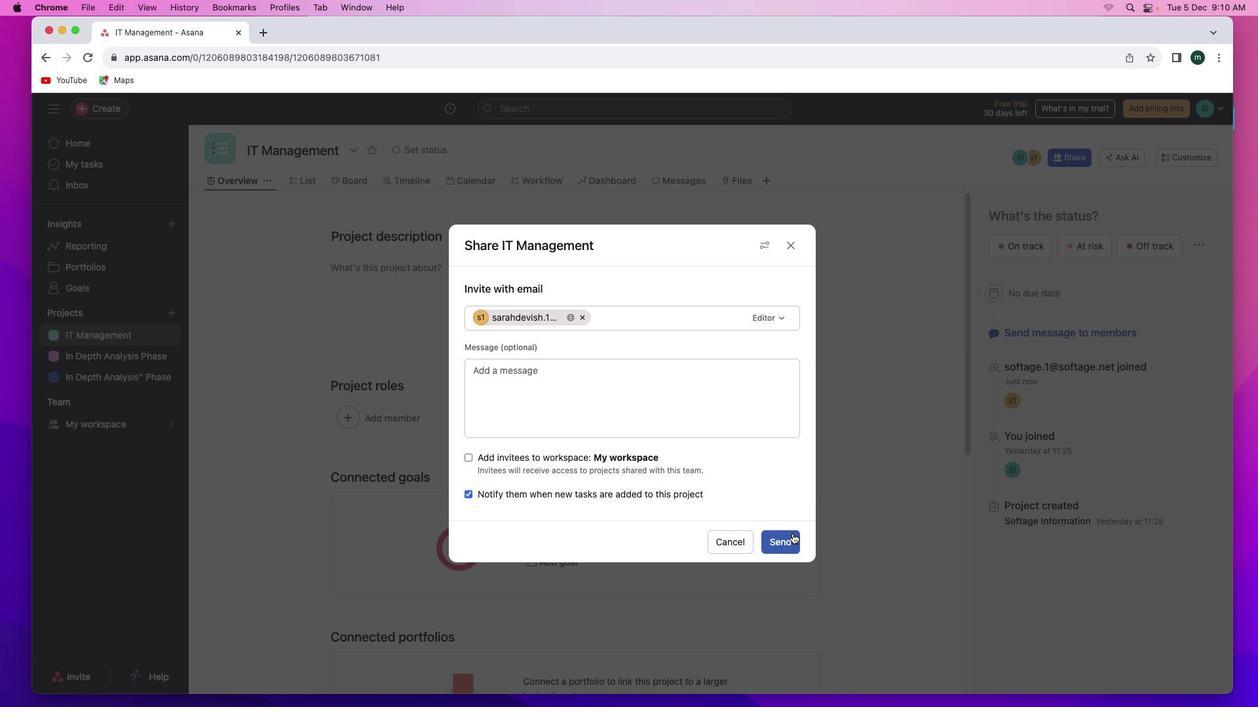 
Action: Mouse moved to (894, 351)
Screenshot: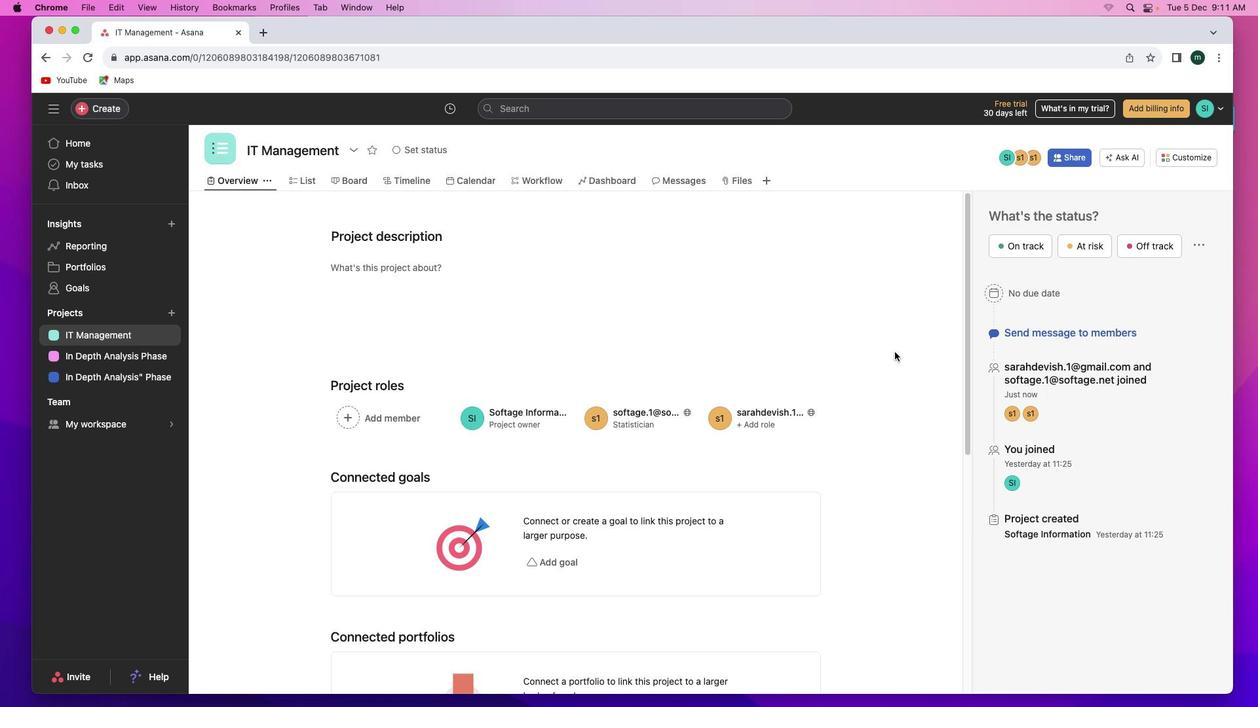 
Action: Mouse pressed left at (894, 351)
Screenshot: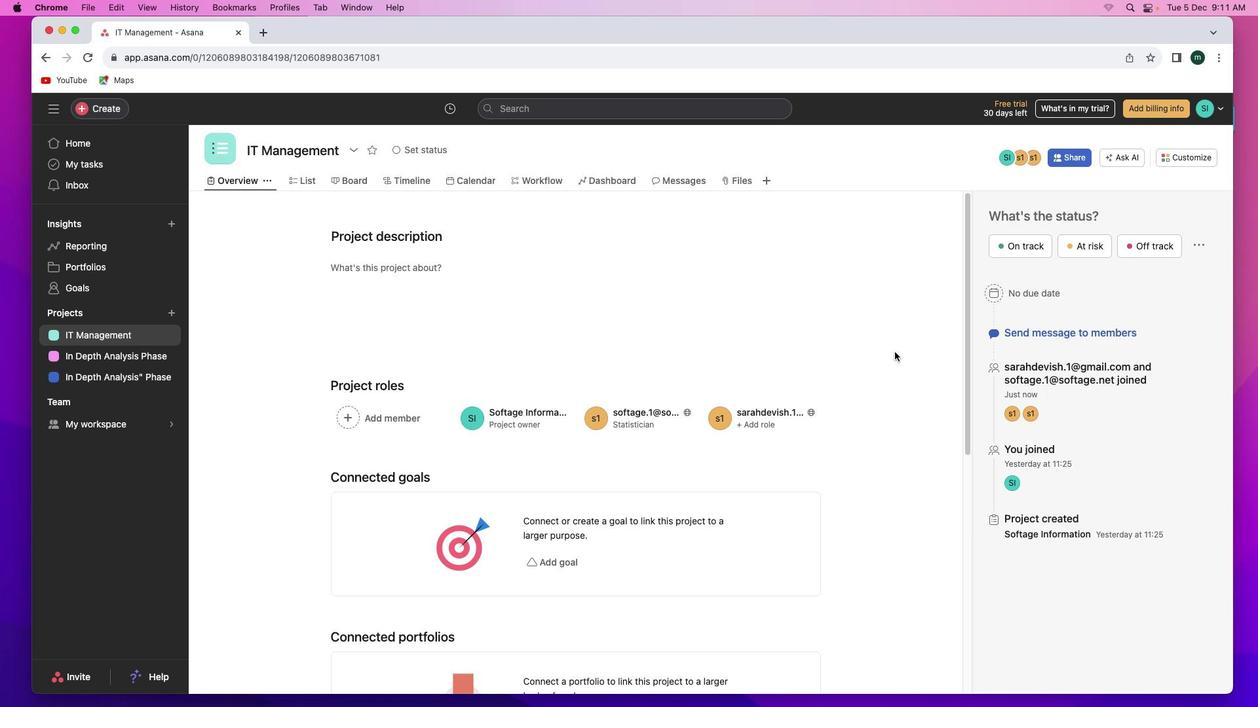 
Action: Mouse moved to (761, 426)
Screenshot: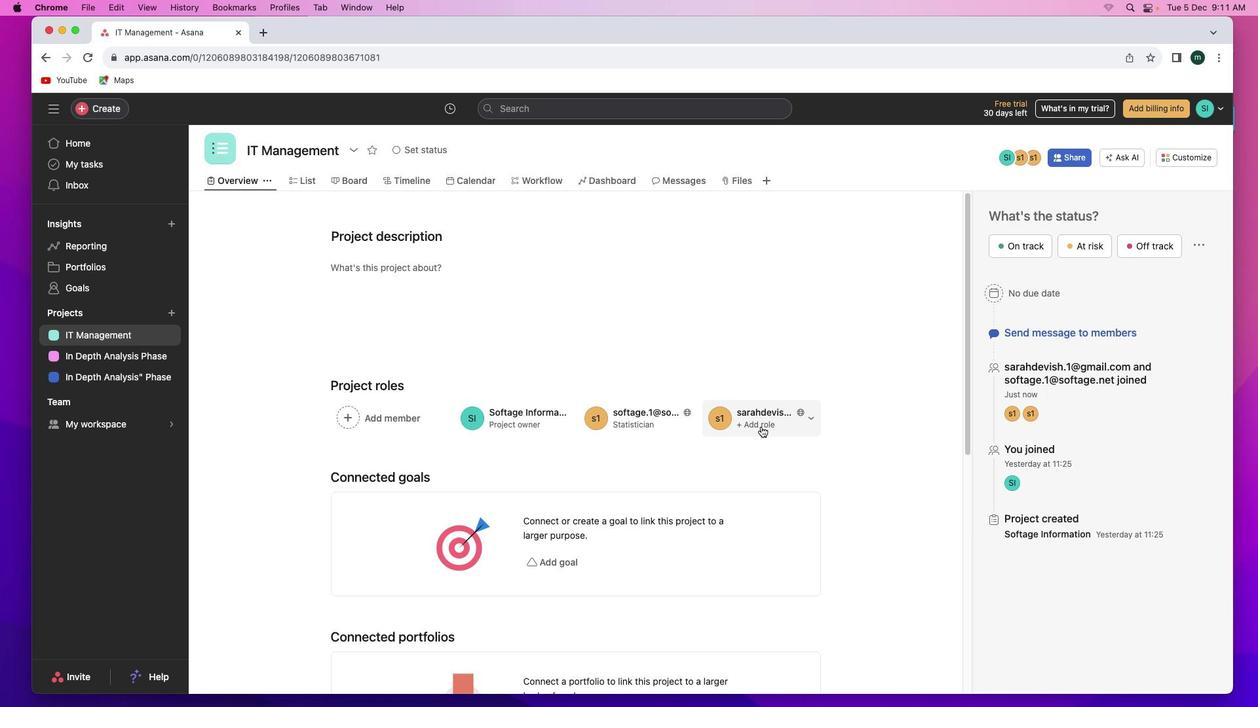 
Action: Mouse pressed left at (761, 426)
Screenshot: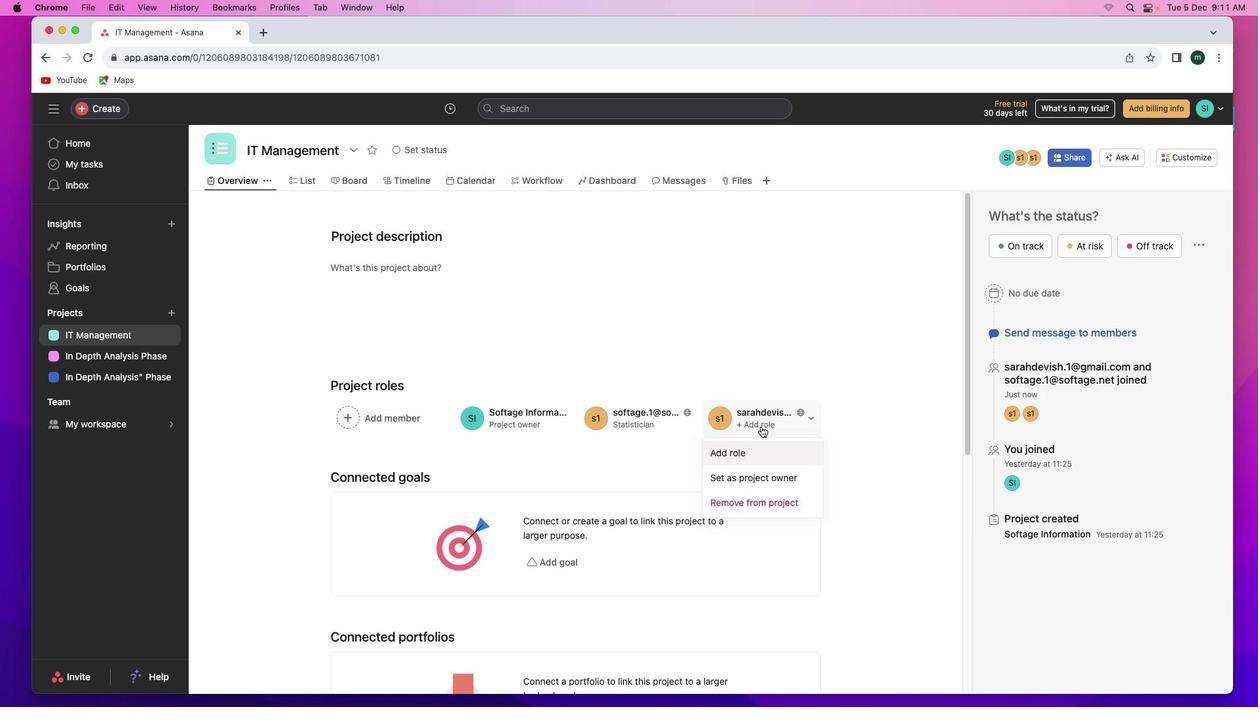
Action: Mouse moved to (754, 460)
Screenshot: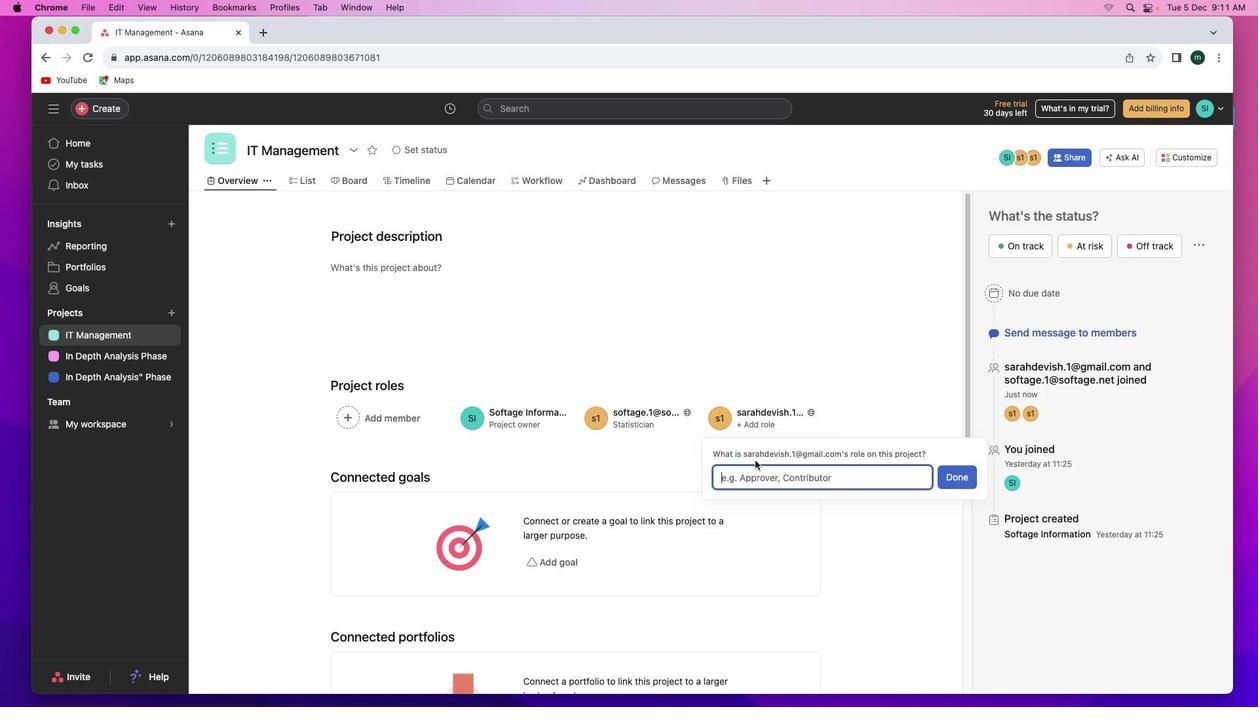 
Action: Mouse pressed left at (754, 460)
Screenshot: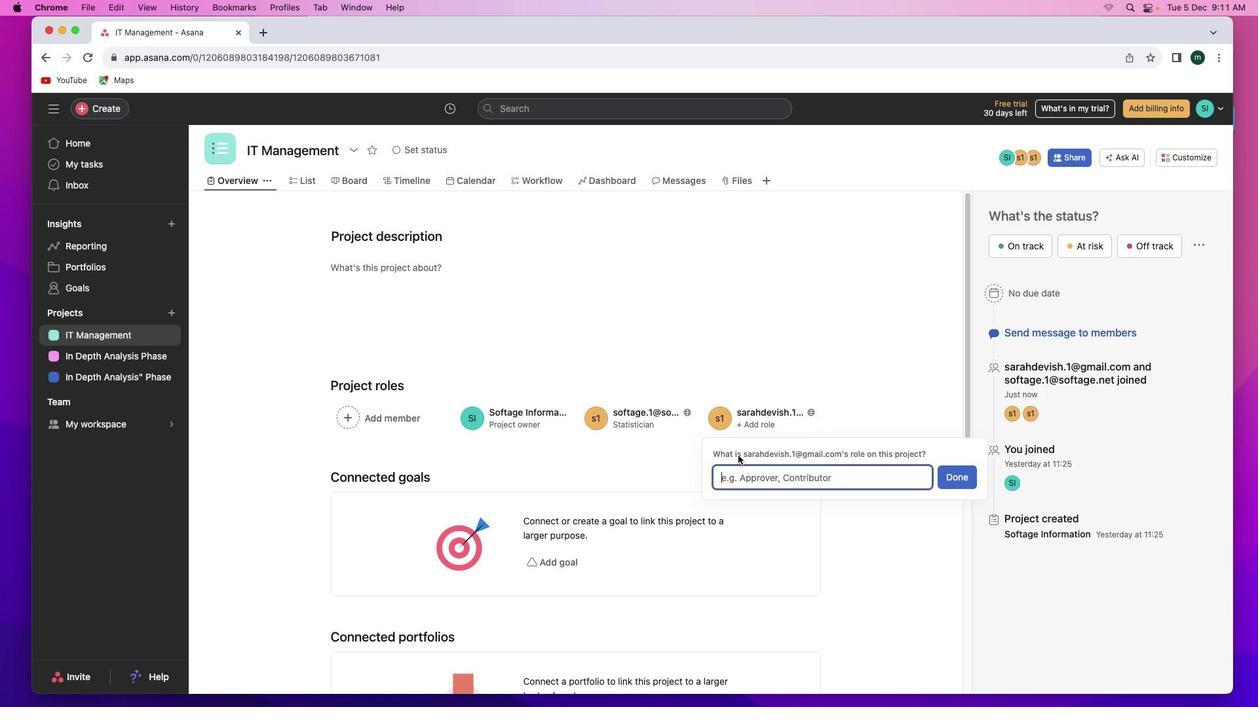 
Action: Mouse moved to (752, 480)
Screenshot: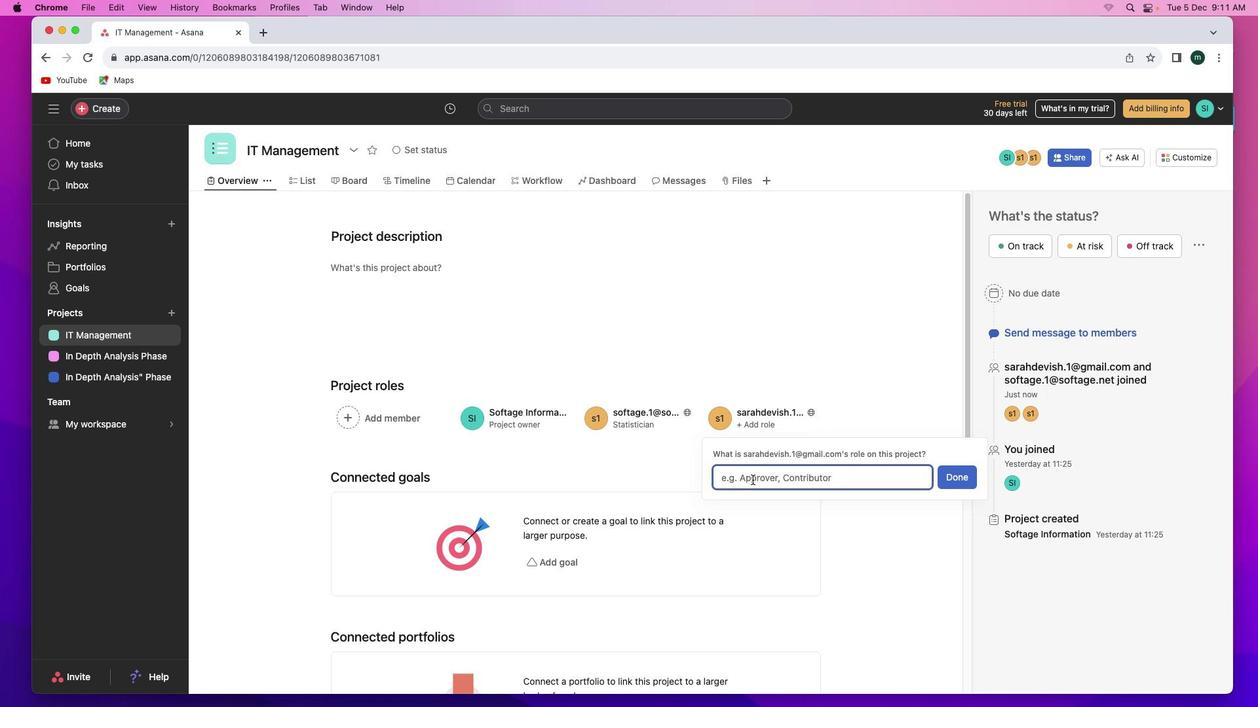 
Action: Mouse pressed left at (752, 480)
Screenshot: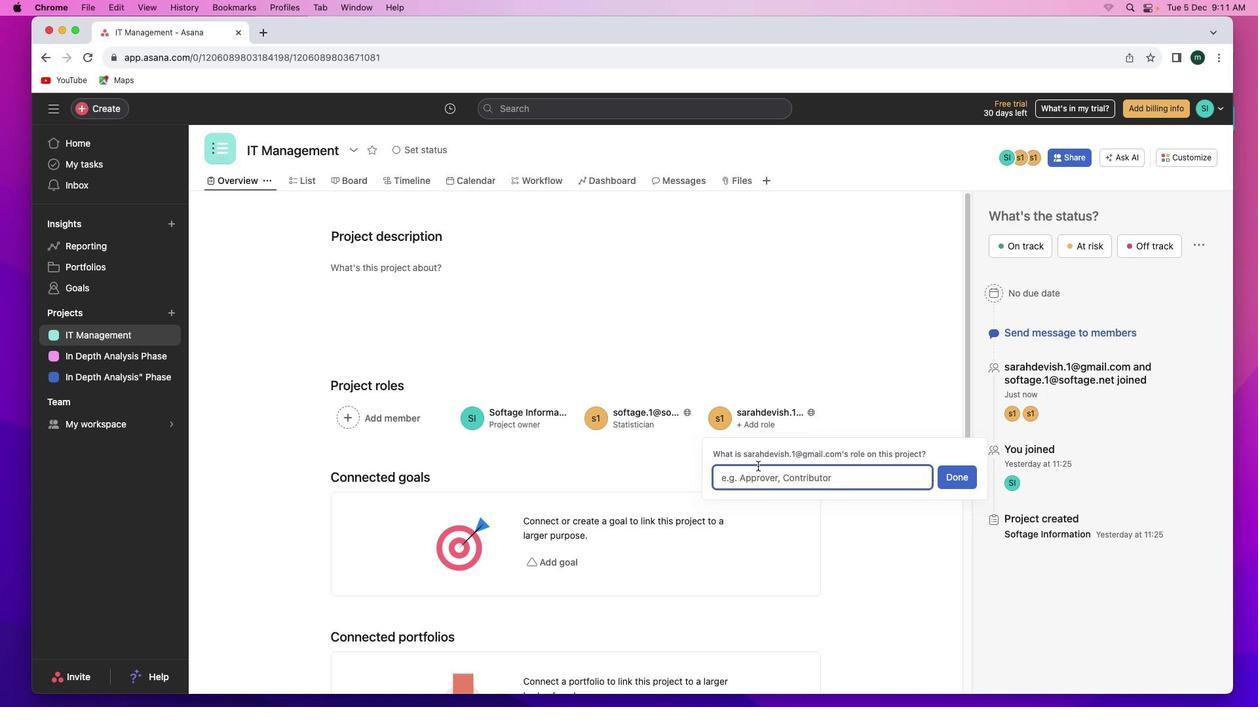 
Action: Mouse moved to (758, 465)
Screenshot: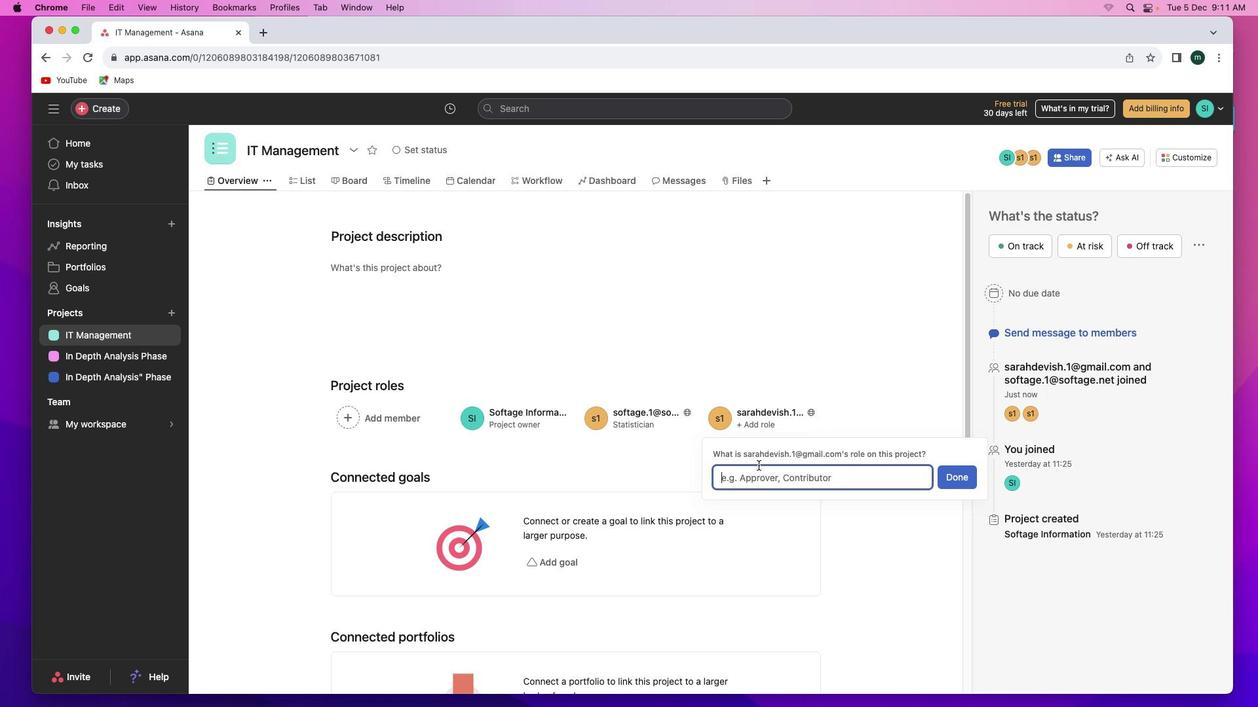 
Action: Key pressed Key.shift'D''a''t''a'Key.space's''c''i''e''n''t''i''s''t'
Screenshot: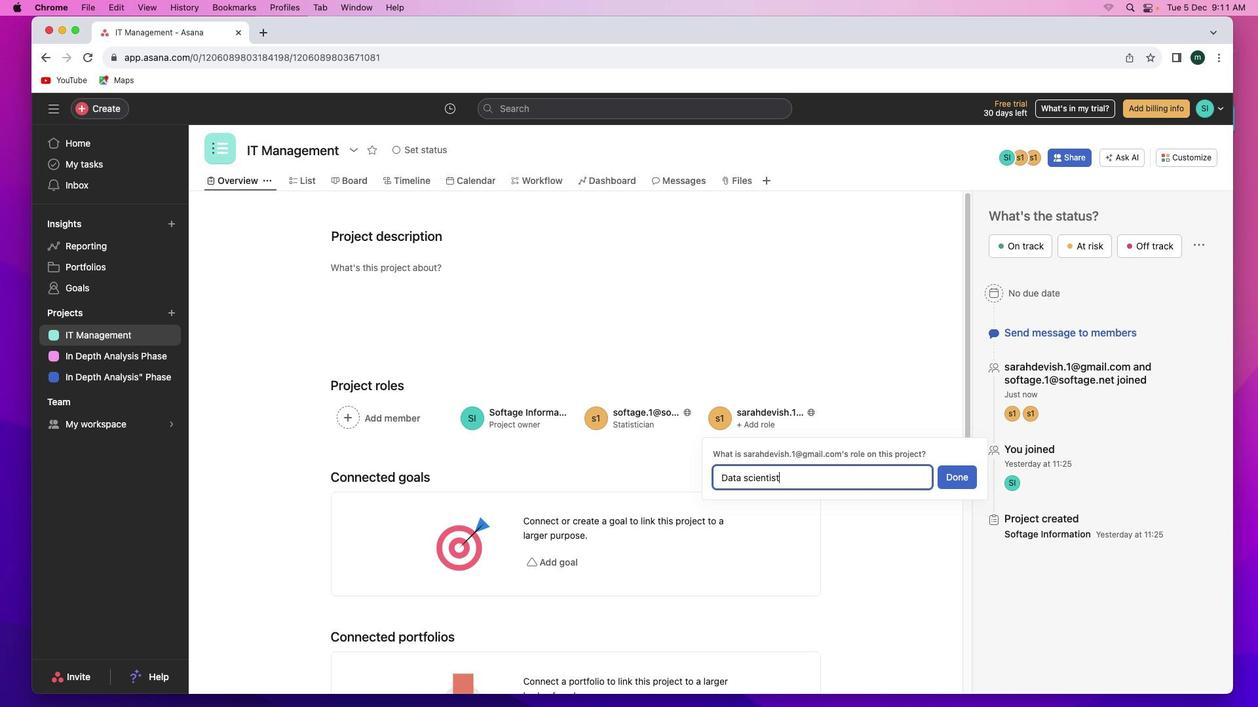 
Action: Mouse moved to (964, 485)
Screenshot: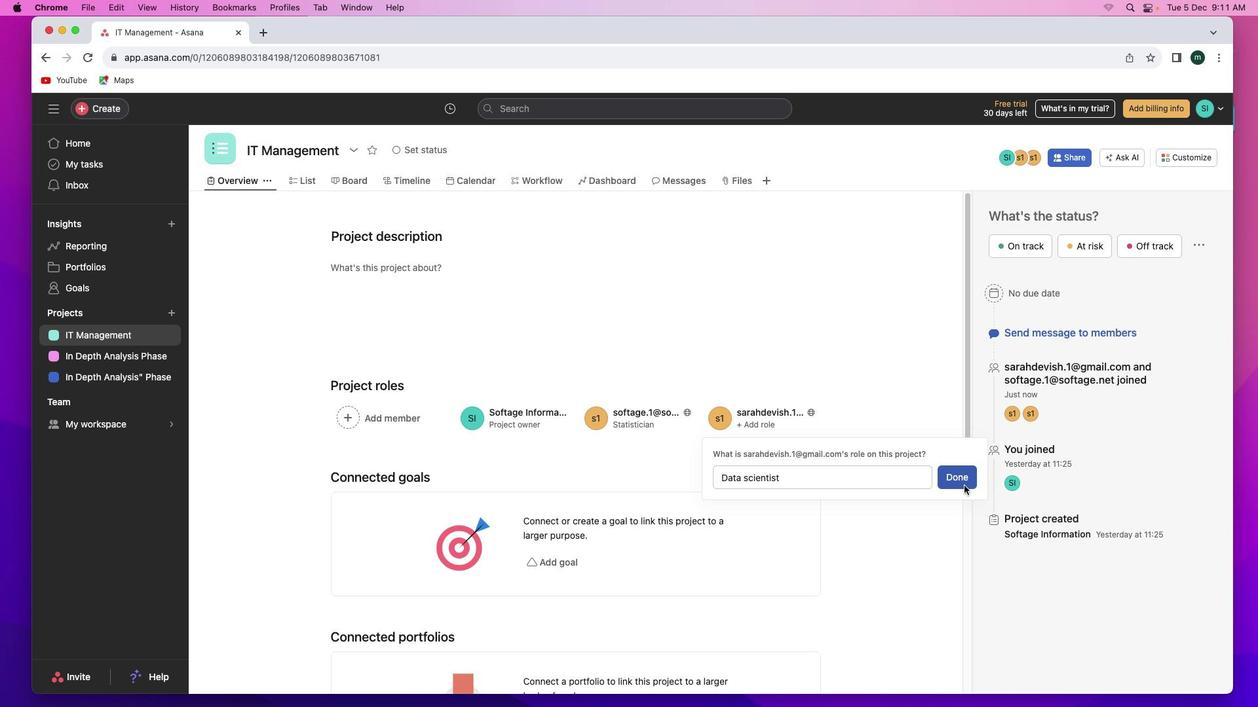 
Action: Mouse pressed left at (964, 485)
Screenshot: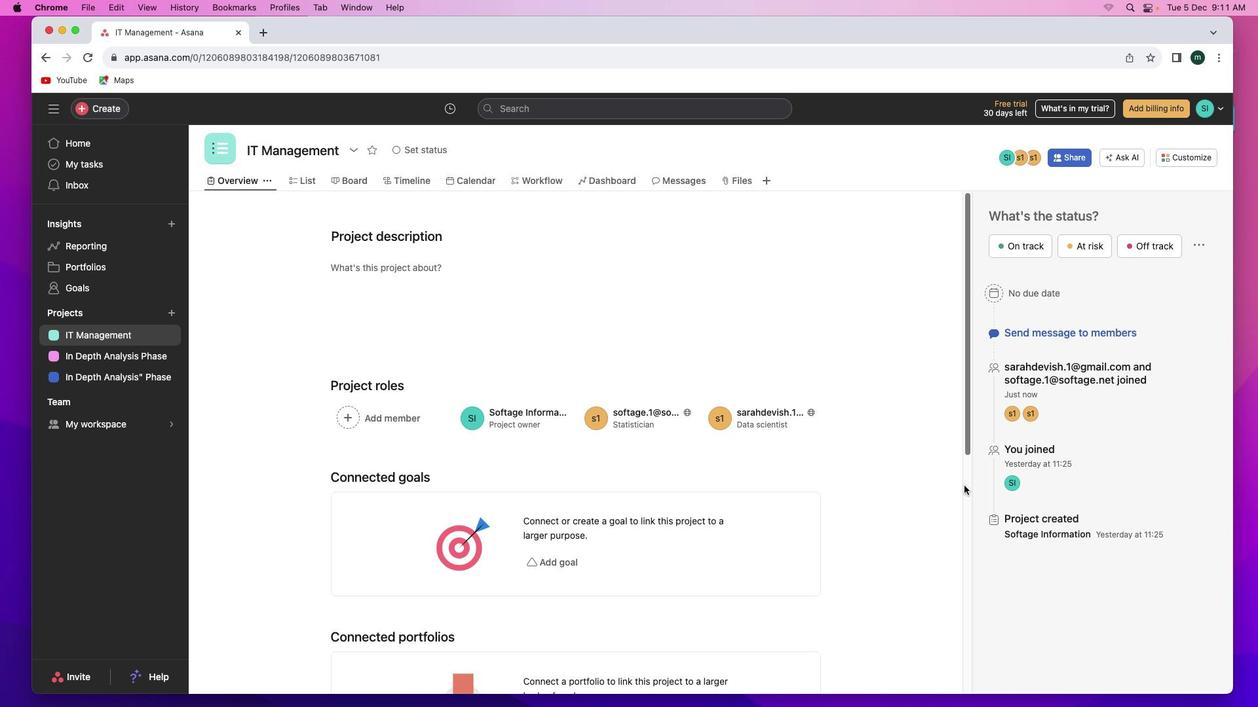 
Action: Mouse moved to (1157, 427)
Screenshot: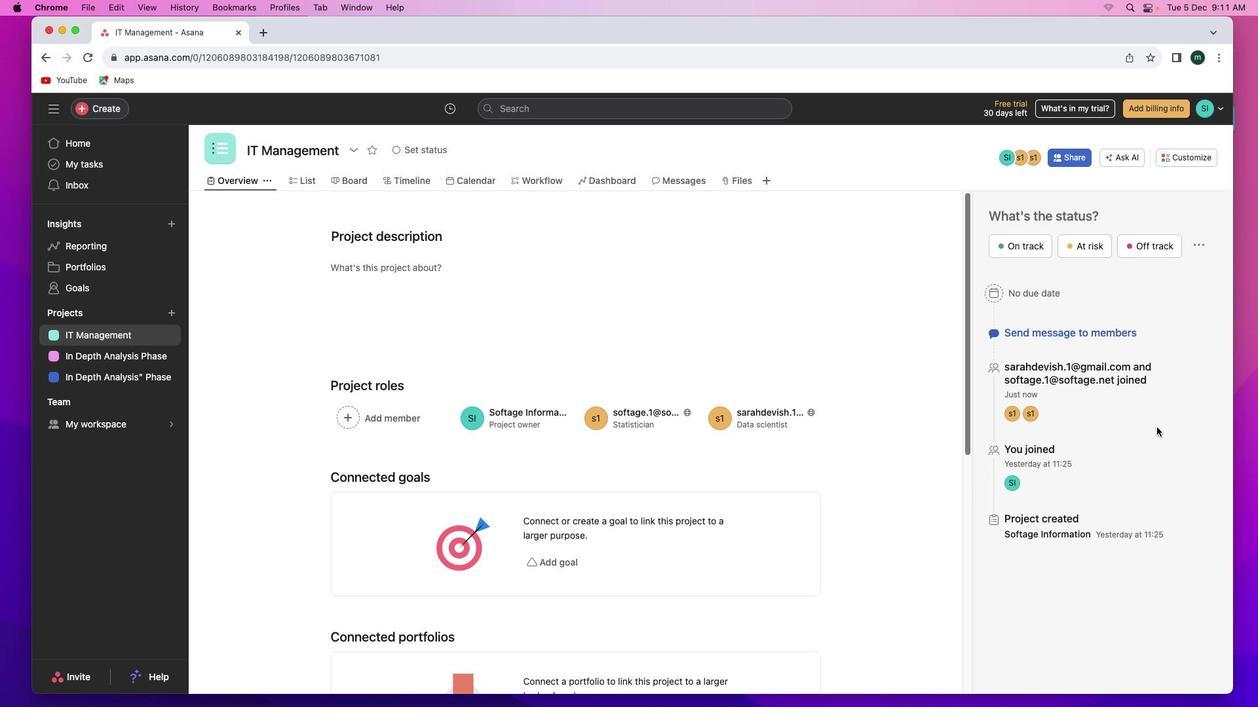 
